 Task: Create new contact,   with mail id: 'Willow.Rodriguez@GMX.com', first name: 'Willow', Last name: 'Rodriguez', Job Title: HR Coordinator, Phone number (801) 555-3456. Change life cycle stage to  'Lead' and lead status to 'New'. Add new company to the associated contact: www.northwesternmutual.com and type: Prospect. Logged in from softage.6@softage.net
Action: Mouse moved to (90, 63)
Screenshot: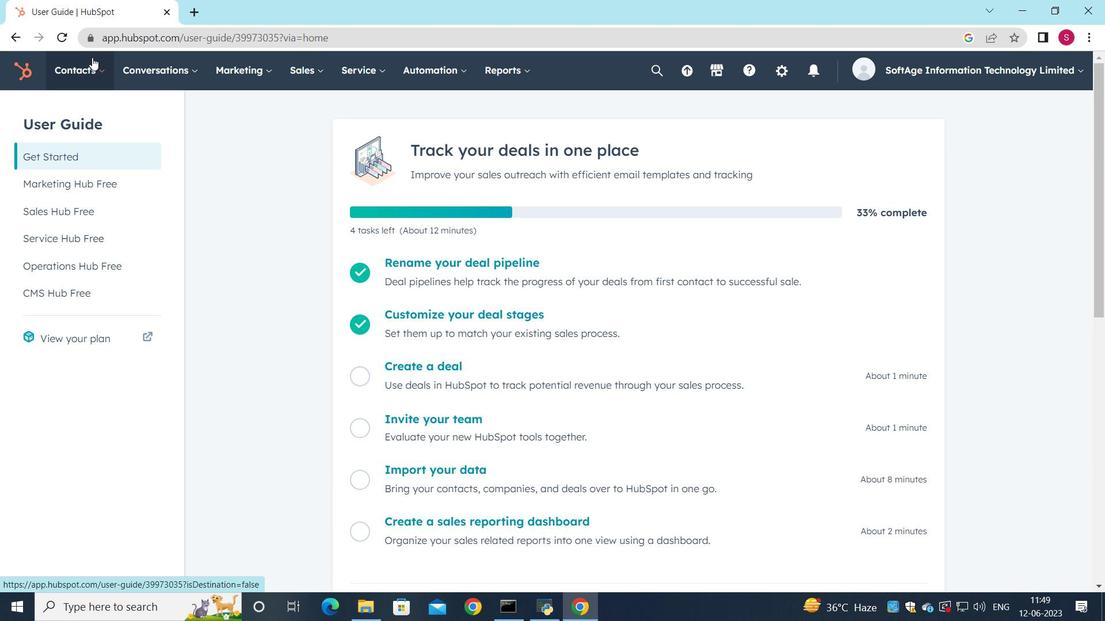 
Action: Mouse pressed left at (90, 63)
Screenshot: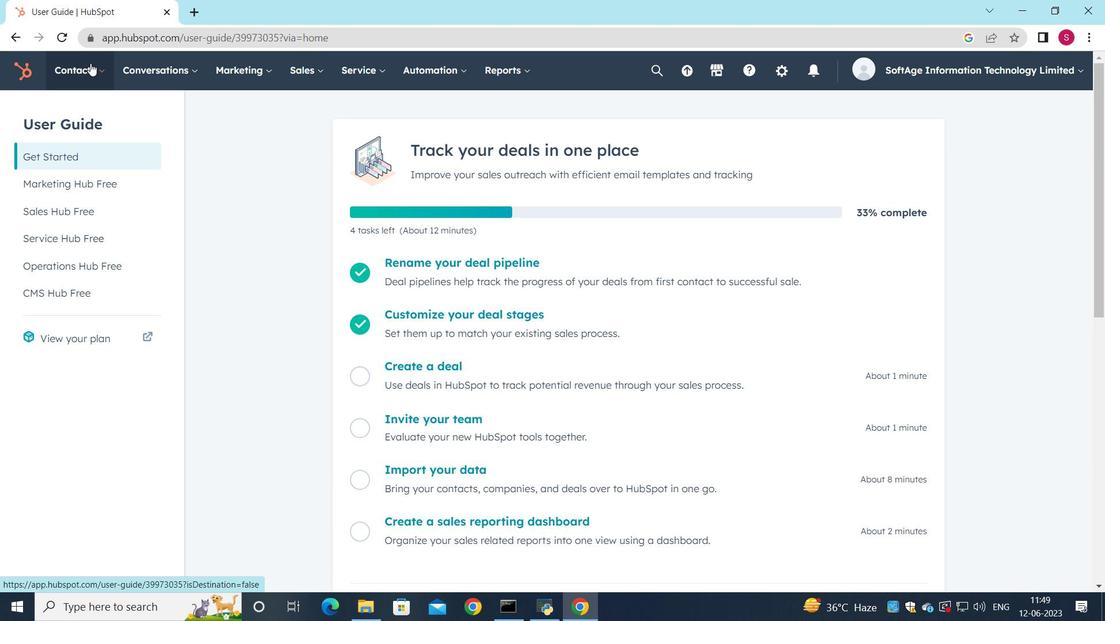 
Action: Mouse moved to (109, 109)
Screenshot: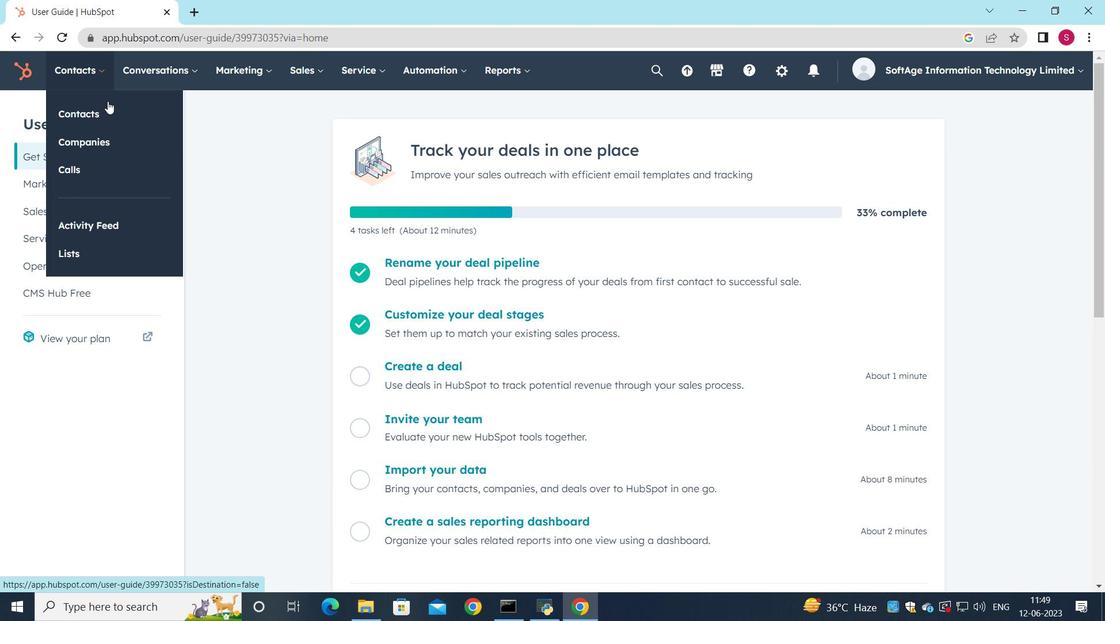 
Action: Mouse pressed left at (109, 109)
Screenshot: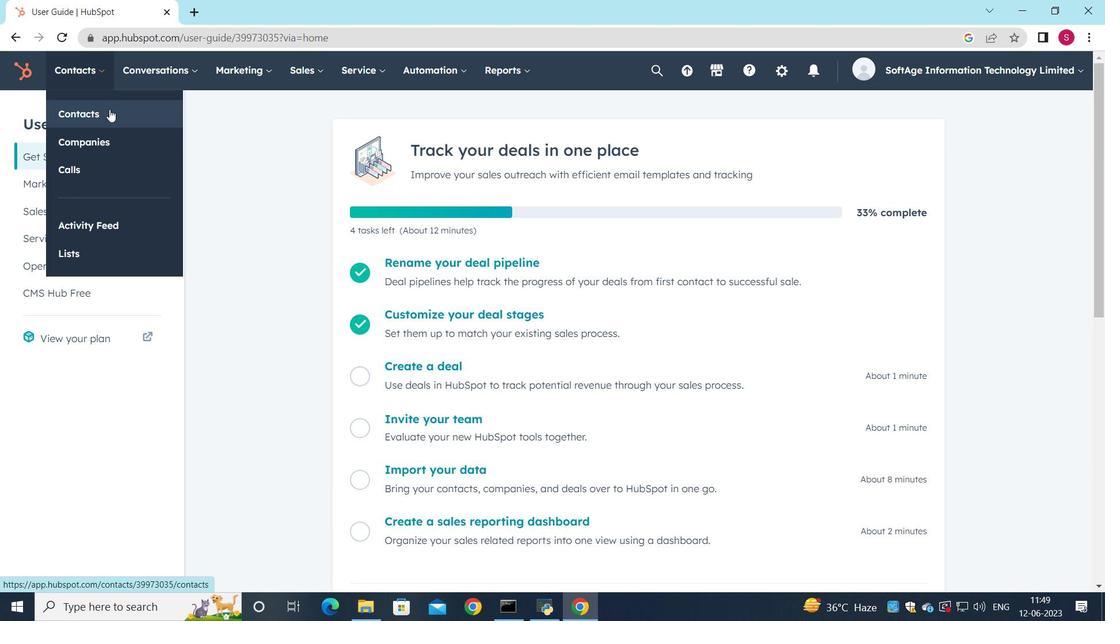 
Action: Mouse moved to (1014, 124)
Screenshot: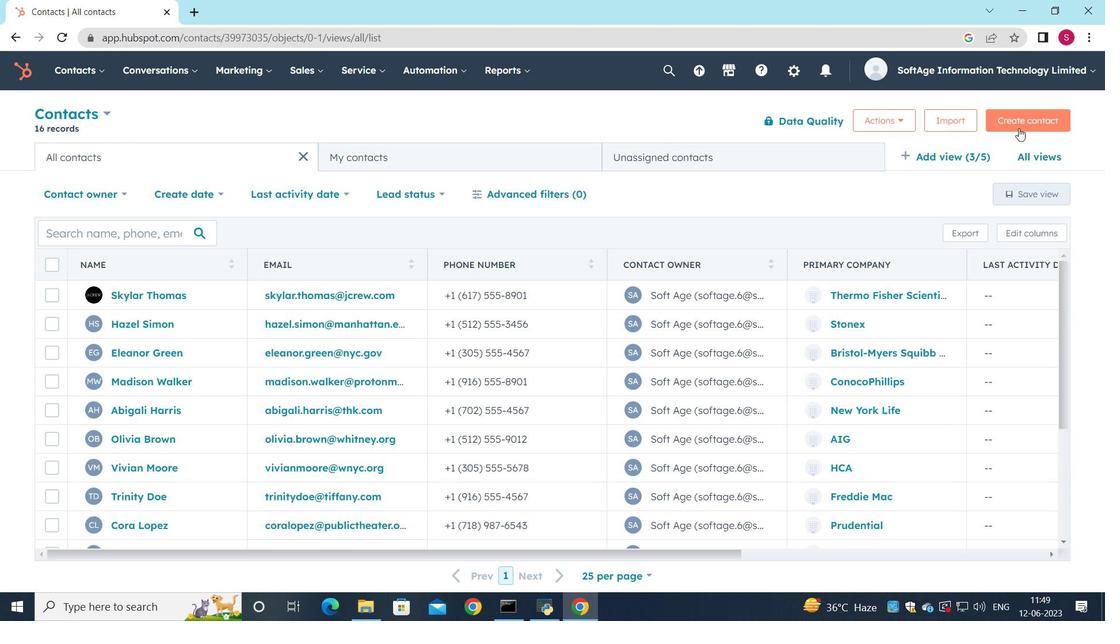 
Action: Mouse pressed left at (1014, 124)
Screenshot: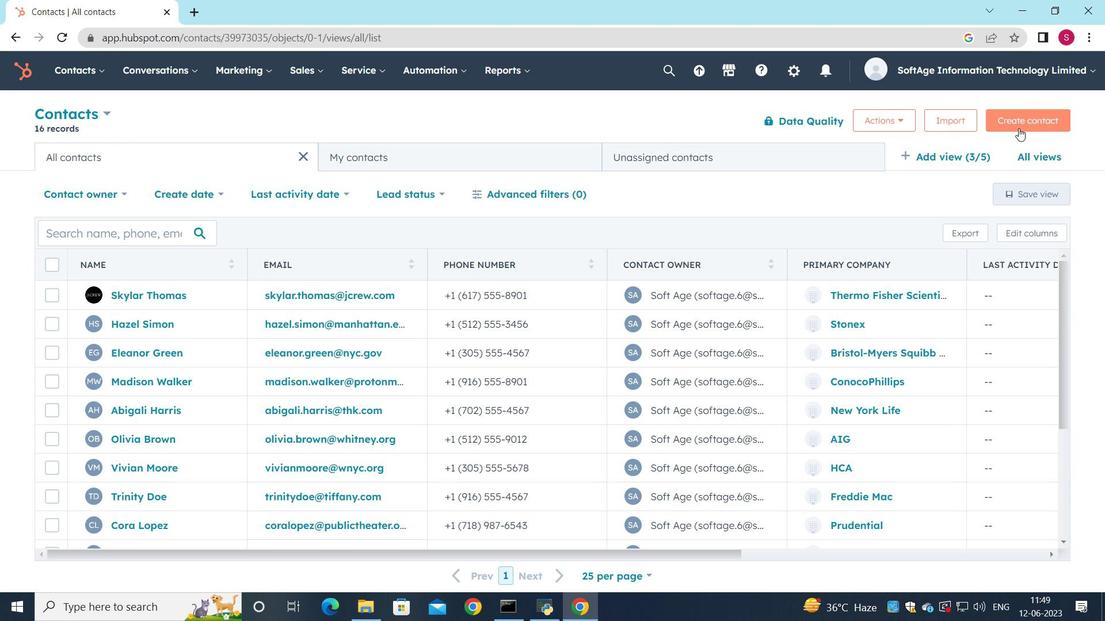 
Action: Mouse moved to (873, 191)
Screenshot: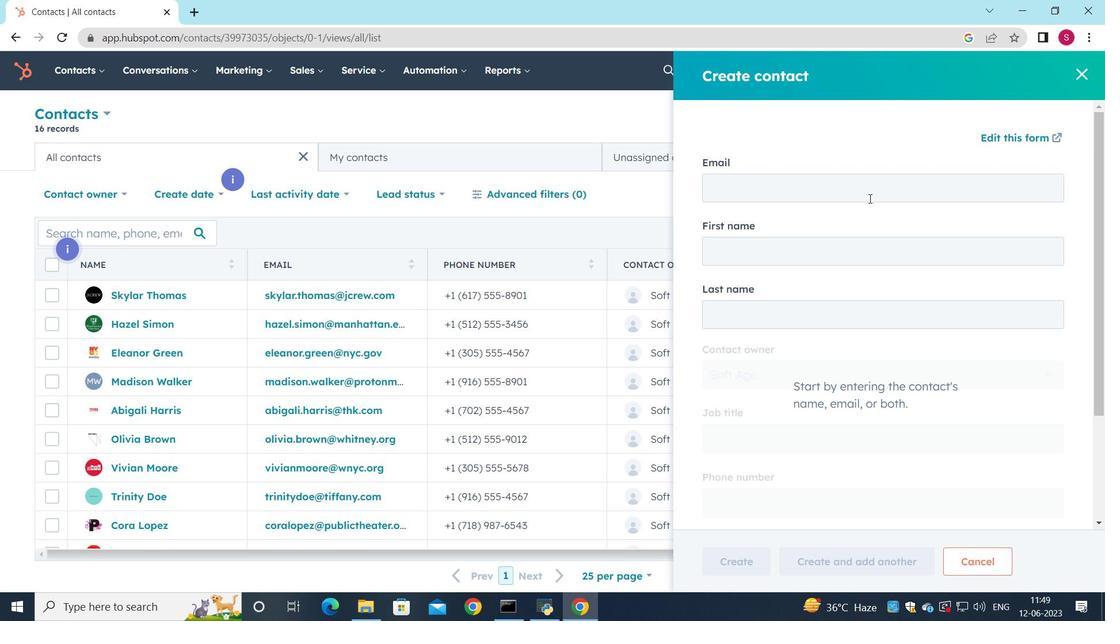 
Action: Mouse pressed left at (873, 191)
Screenshot: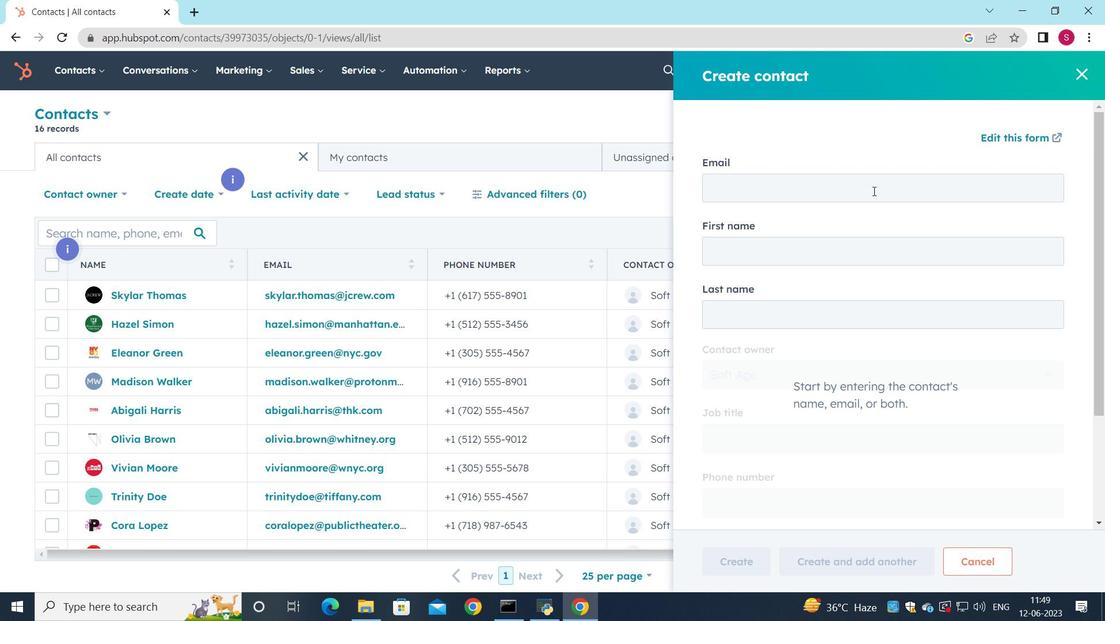 
Action: Key pressed <Key.shift>Willow.<Key.shift>Rodriguez<Key.shift><Key.shift><Key.shift><Key.shift><Key.shift><Key.shift><Key.shift><Key.shift><Key.shift><Key.shift><Key.shift>@<Key.shift>GMX.com
Screenshot: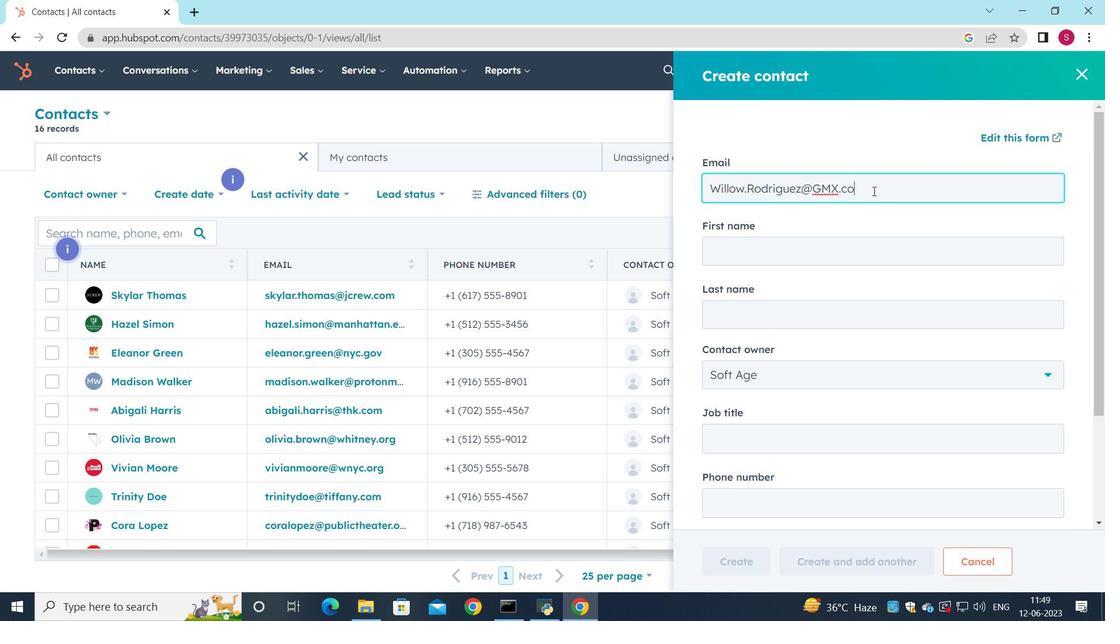 
Action: Mouse moved to (781, 242)
Screenshot: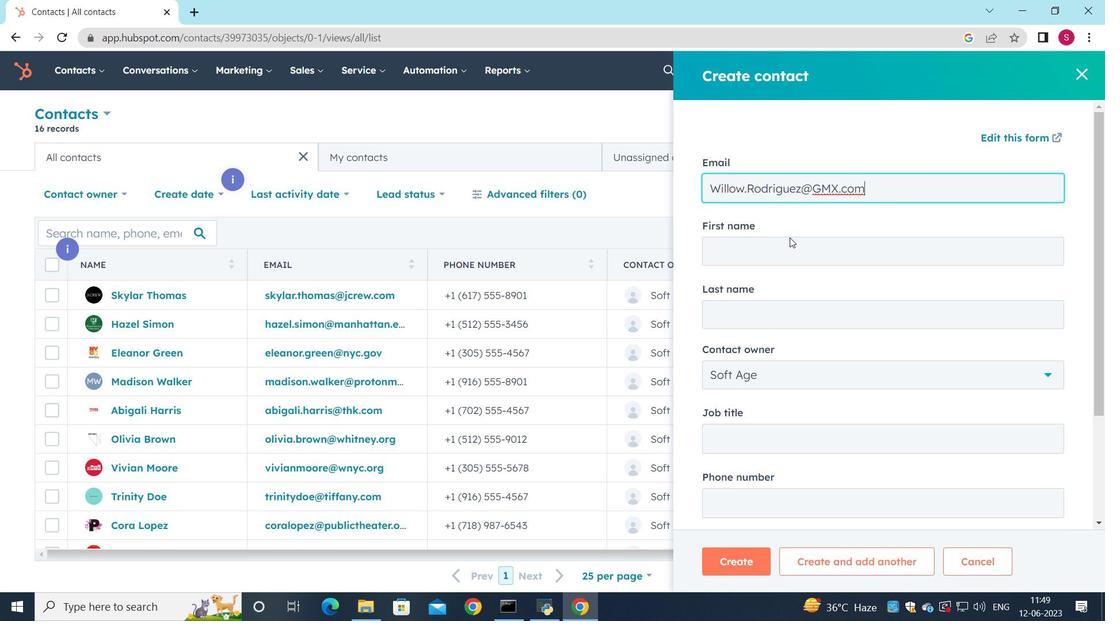 
Action: Mouse pressed left at (781, 242)
Screenshot: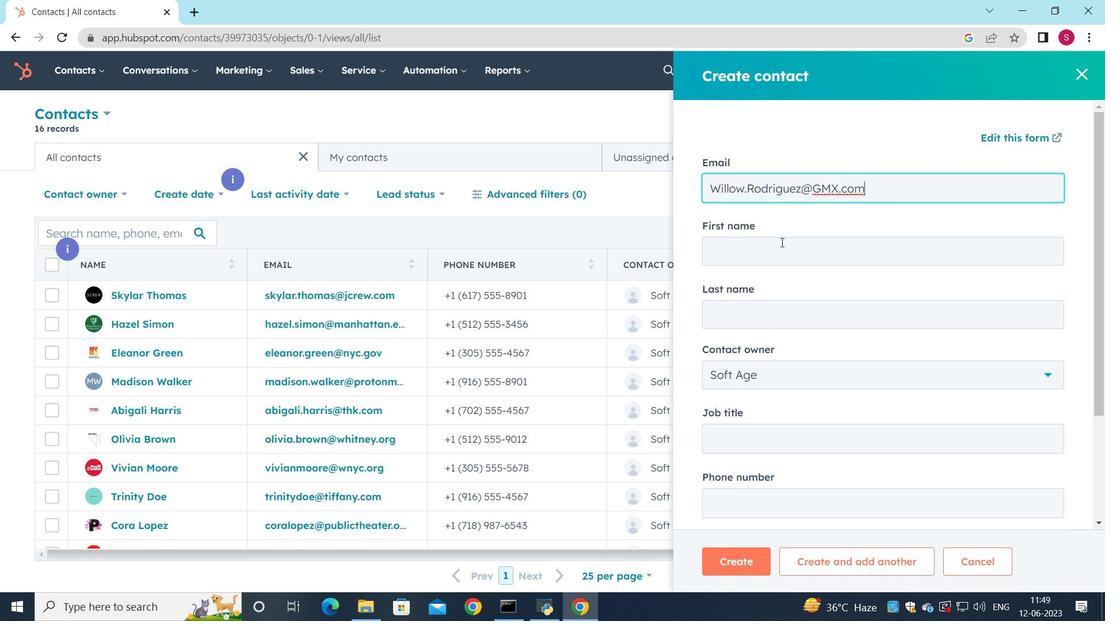
Action: Key pressed <Key.shift>Willow
Screenshot: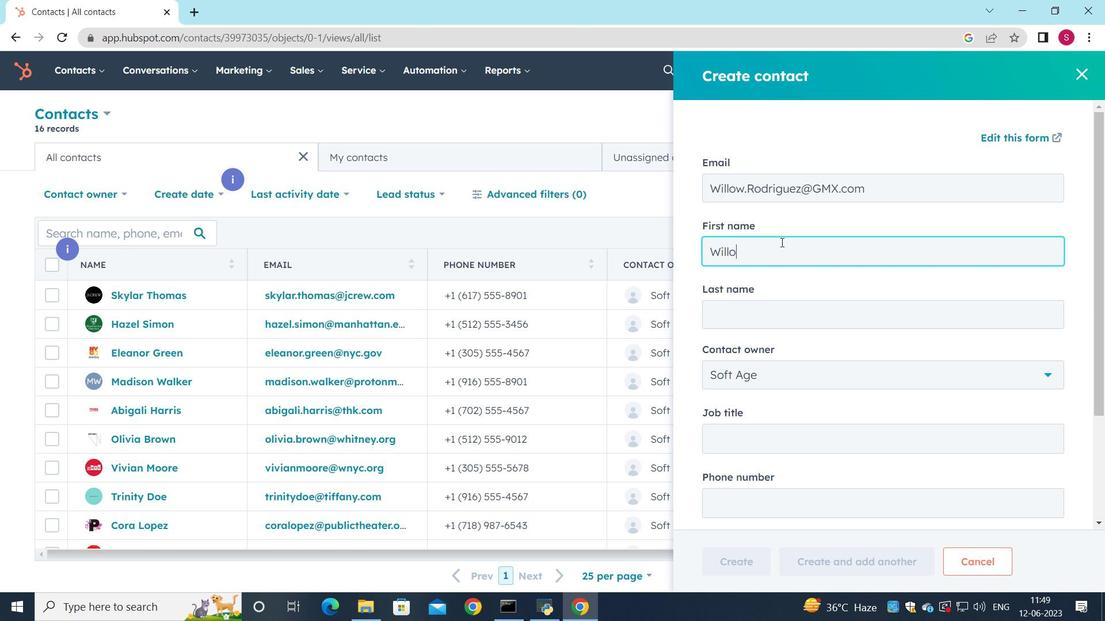 
Action: Mouse moved to (780, 306)
Screenshot: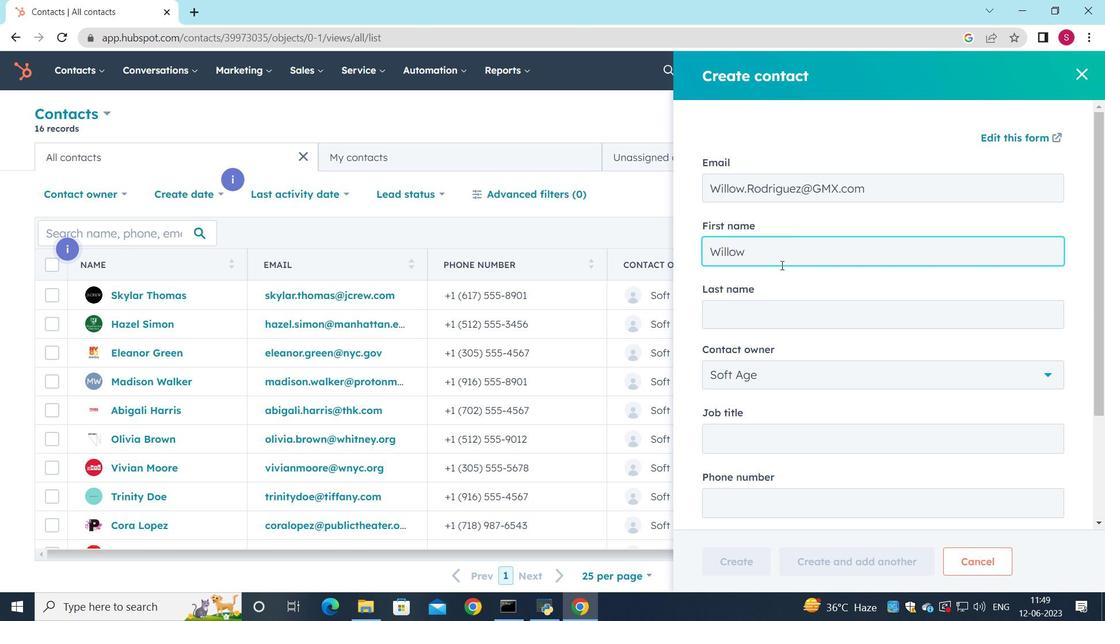 
Action: Mouse pressed left at (780, 306)
Screenshot: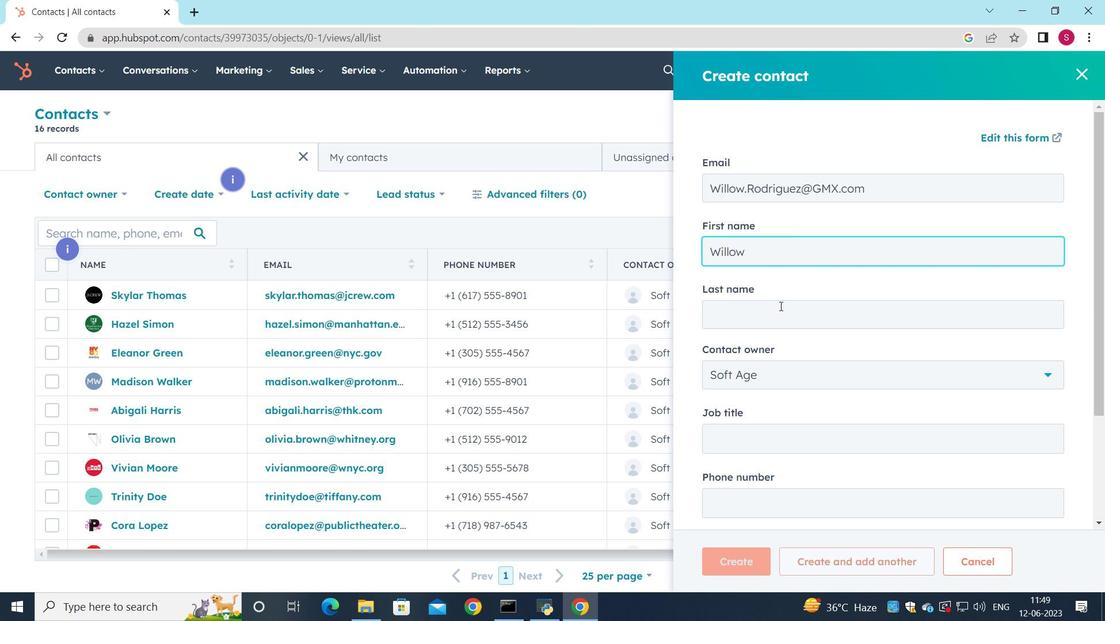 
Action: Key pressed <Key.shift><Key.shift><Key.shift>Rodriguez
Screenshot: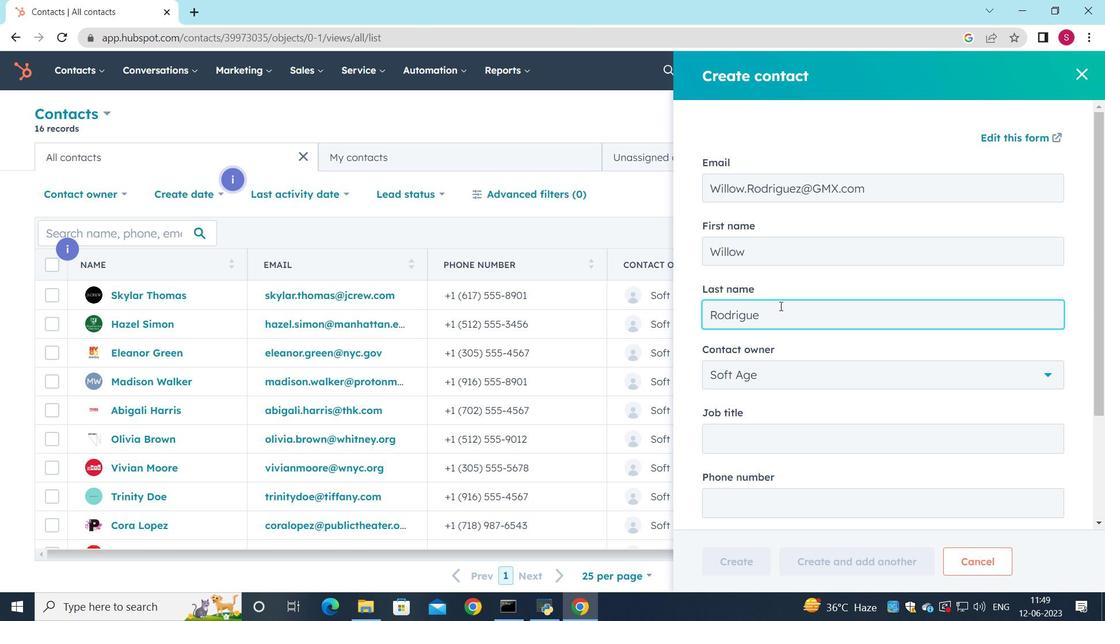 
Action: Mouse moved to (780, 323)
Screenshot: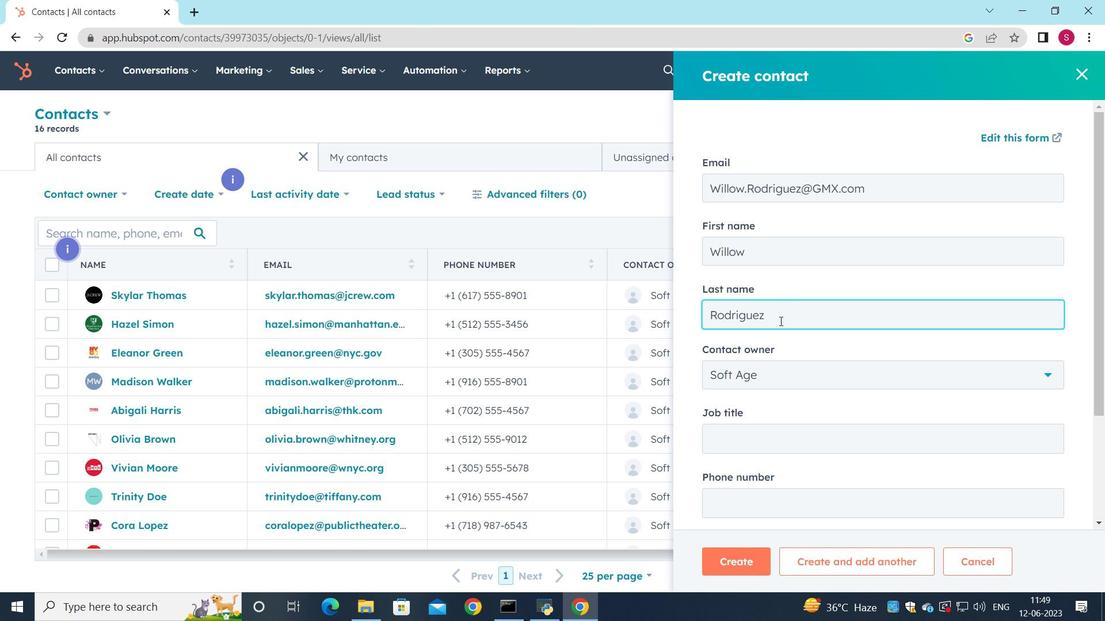 
Action: Mouse scrolled (780, 322) with delta (0, 0)
Screenshot: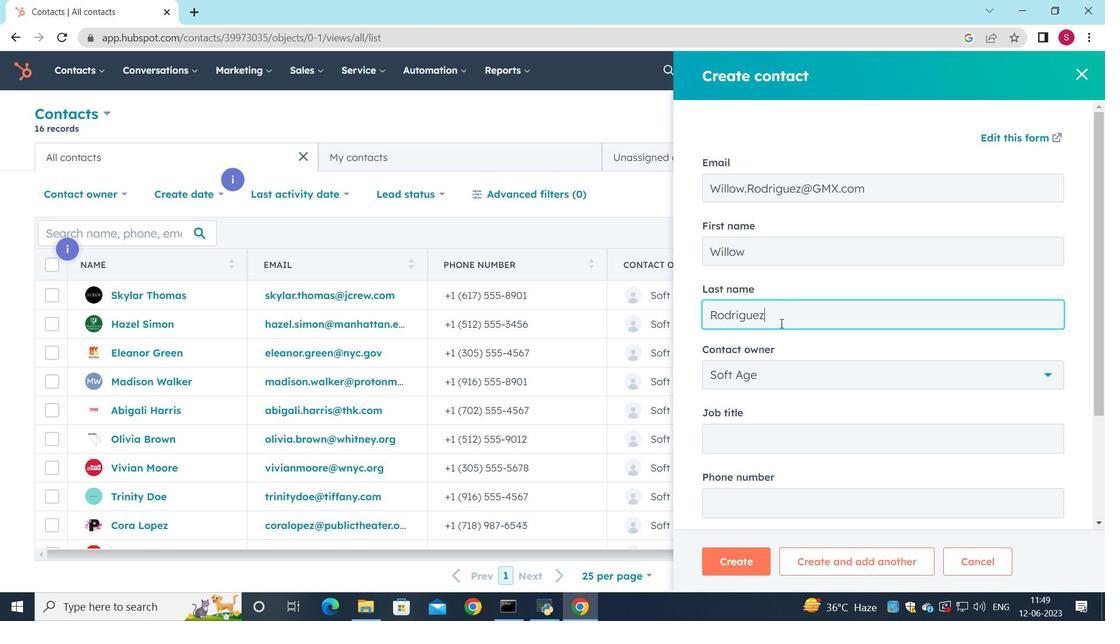 
Action: Mouse moved to (783, 368)
Screenshot: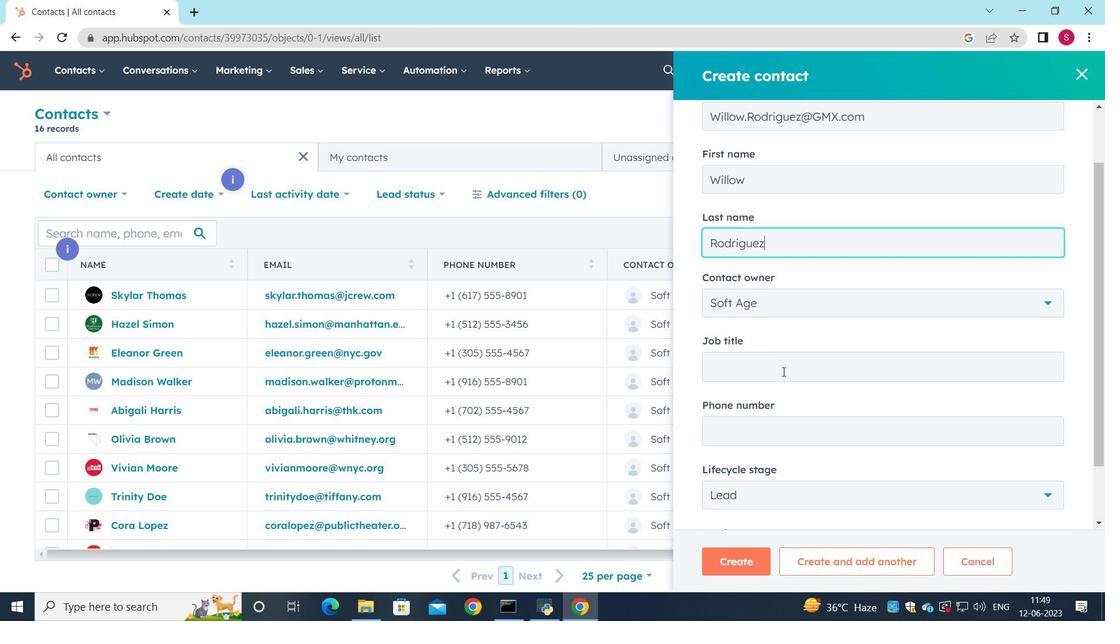 
Action: Mouse pressed left at (783, 368)
Screenshot: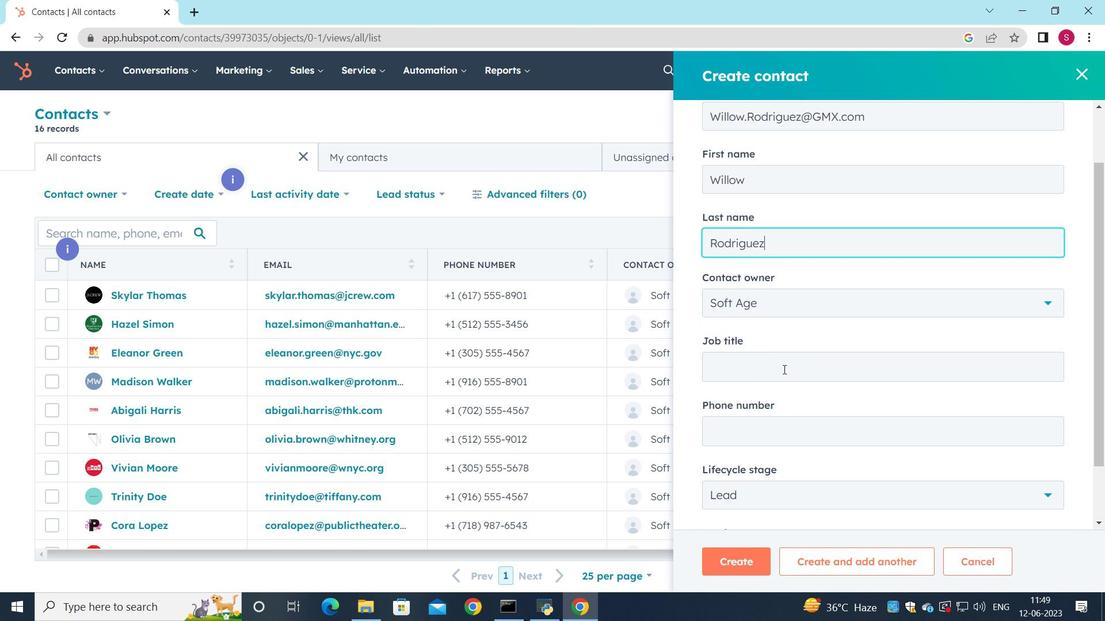 
Action: Key pressed <Key.shift><Key.shift>HR<Key.space><Key.shift>Coordinator
Screenshot: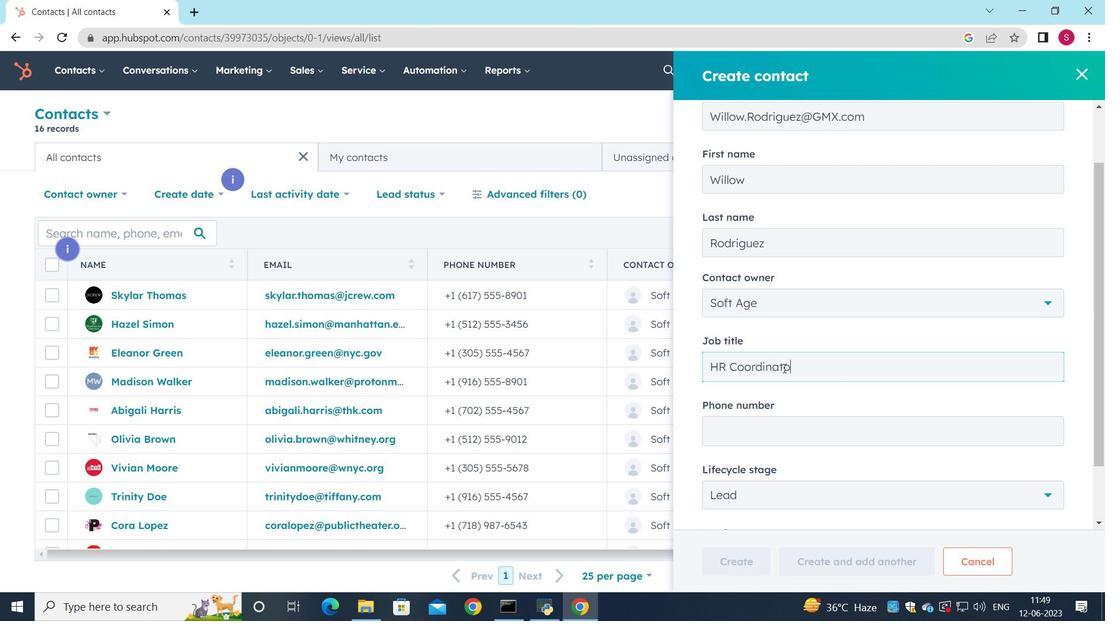 
Action: Mouse moved to (789, 430)
Screenshot: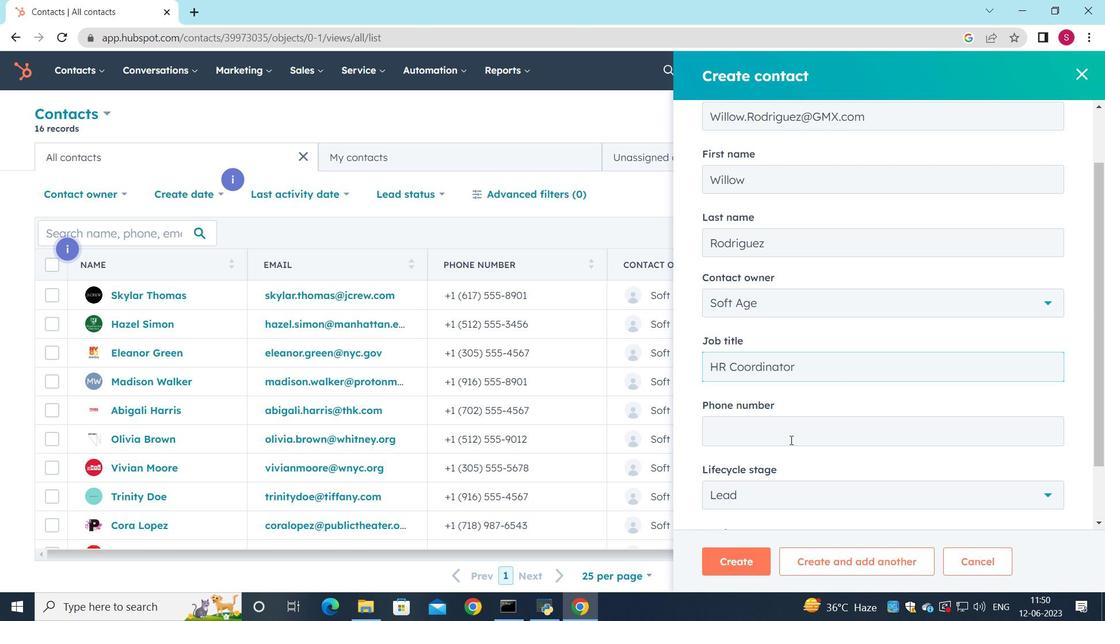 
Action: Mouse scrolled (789, 430) with delta (0, 0)
Screenshot: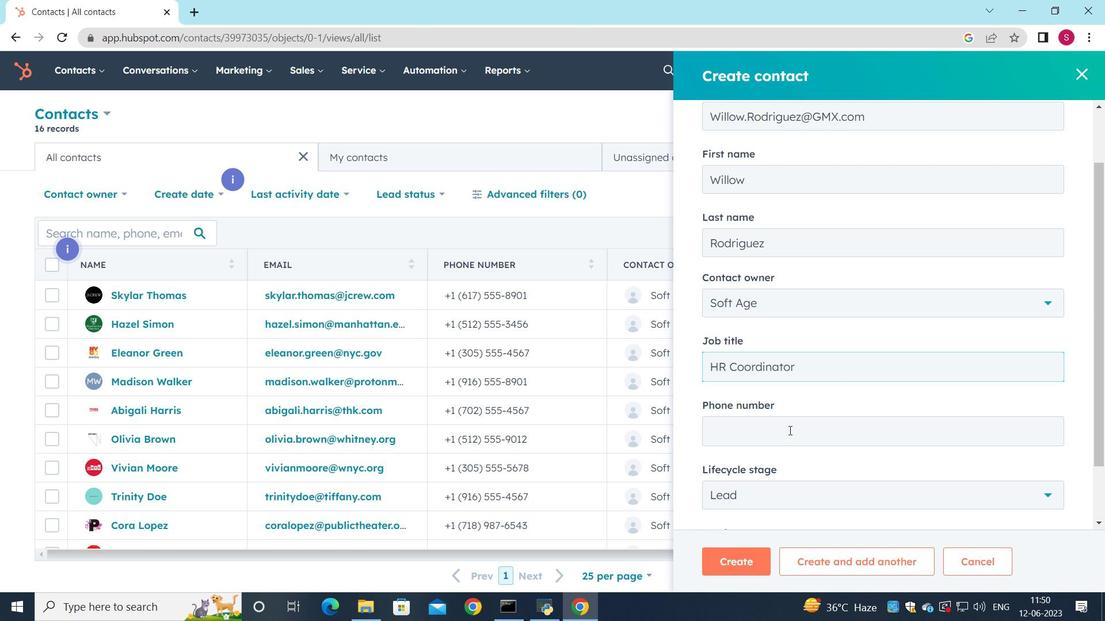 
Action: Mouse moved to (754, 364)
Screenshot: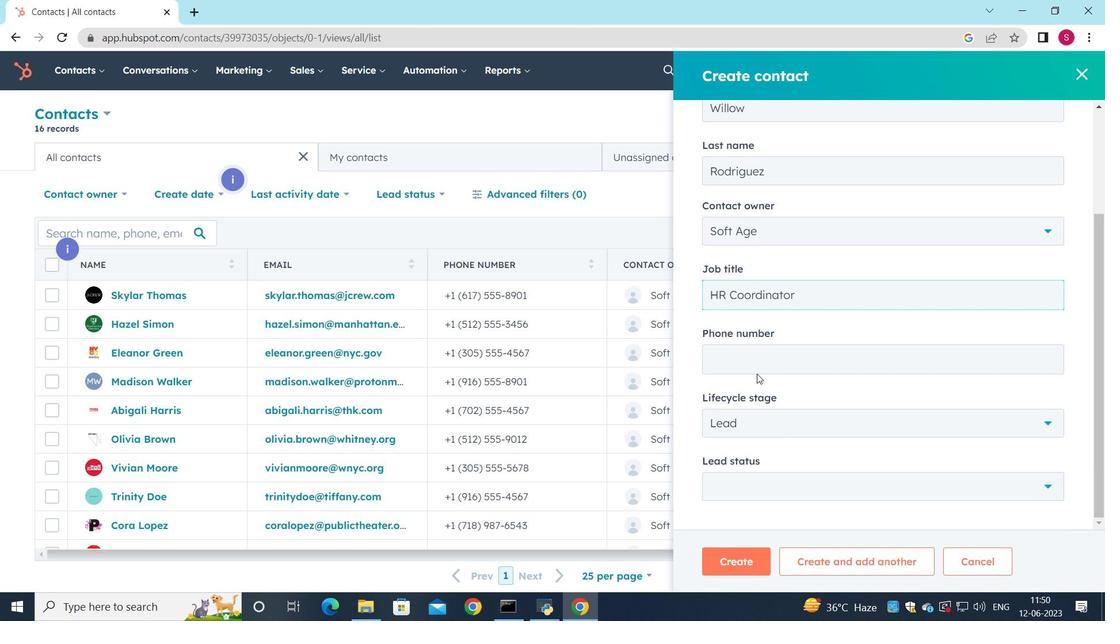 
Action: Mouse pressed left at (754, 364)
Screenshot: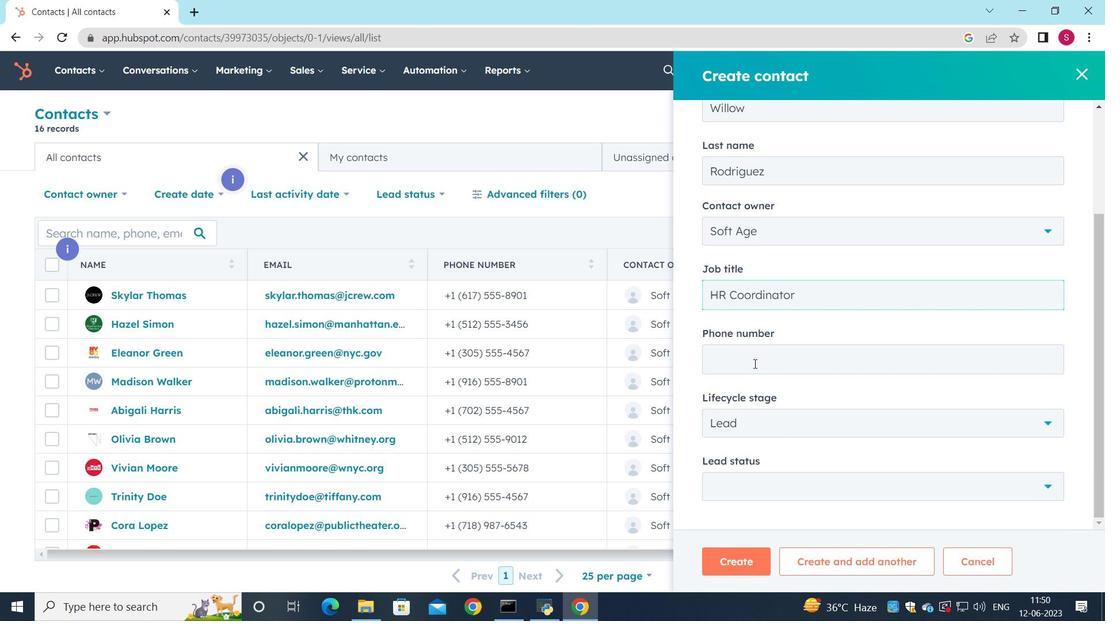 
Action: Key pressed 8015553456
Screenshot: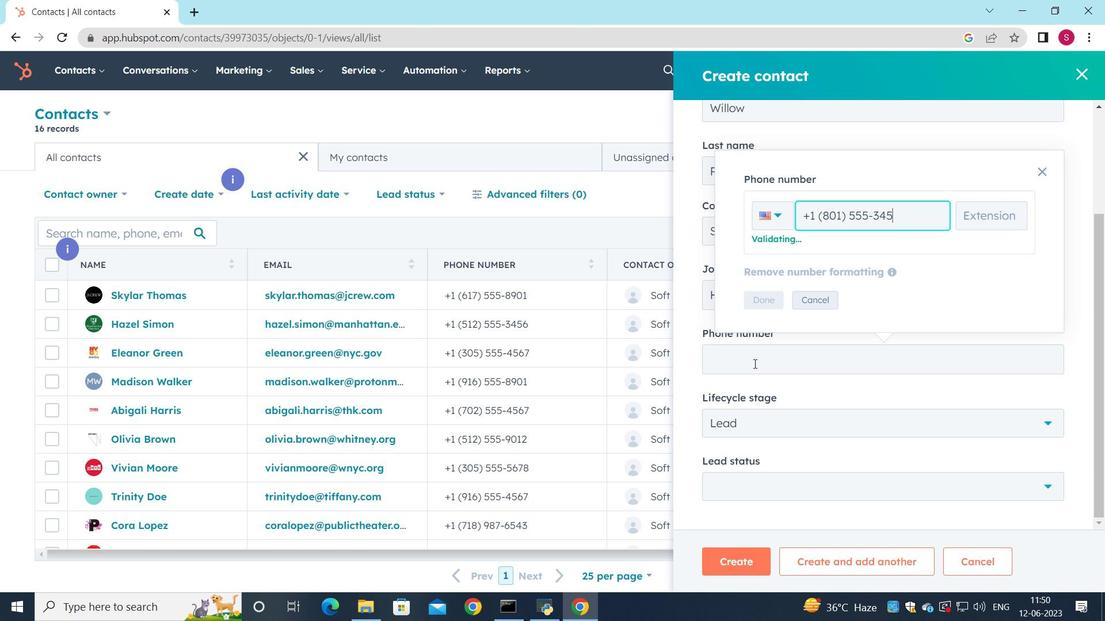 
Action: Mouse moved to (763, 297)
Screenshot: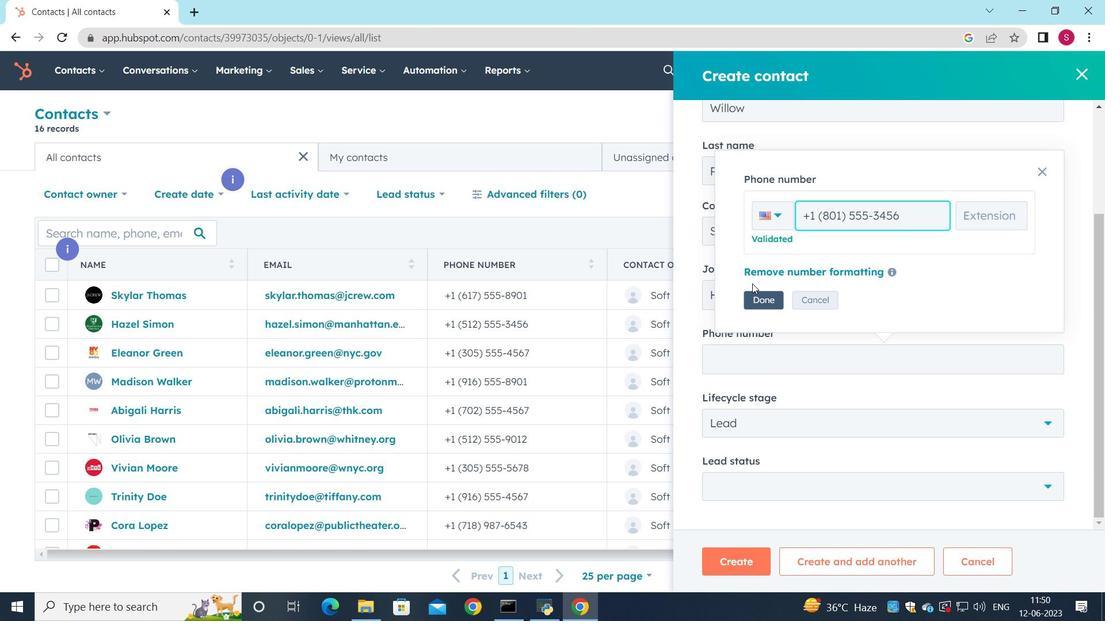 
Action: Mouse pressed left at (763, 297)
Screenshot: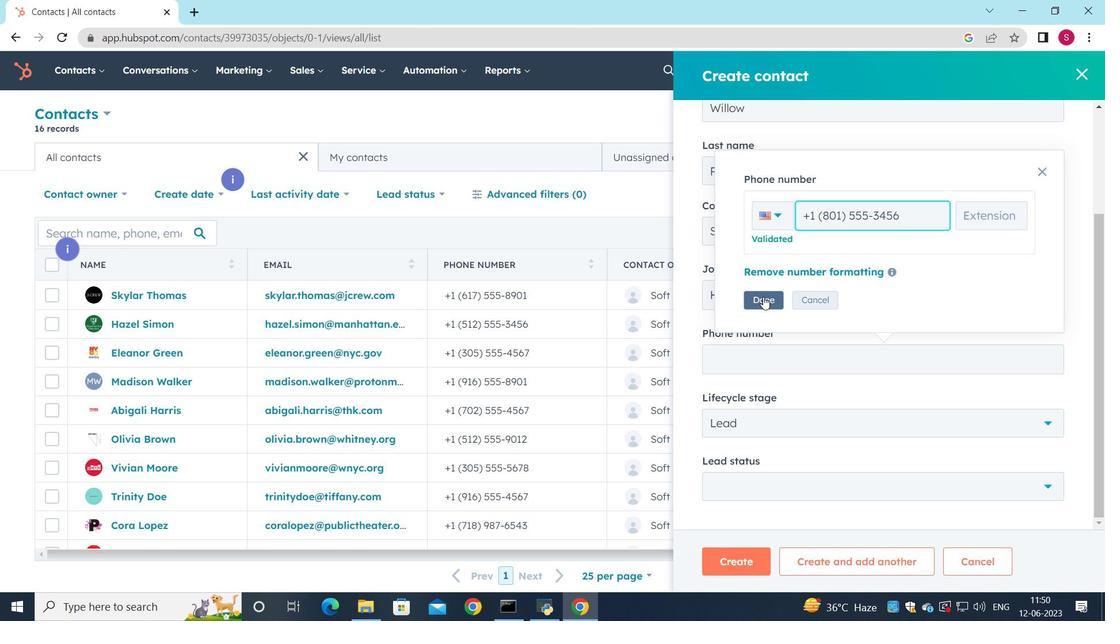 
Action: Mouse moved to (763, 358)
Screenshot: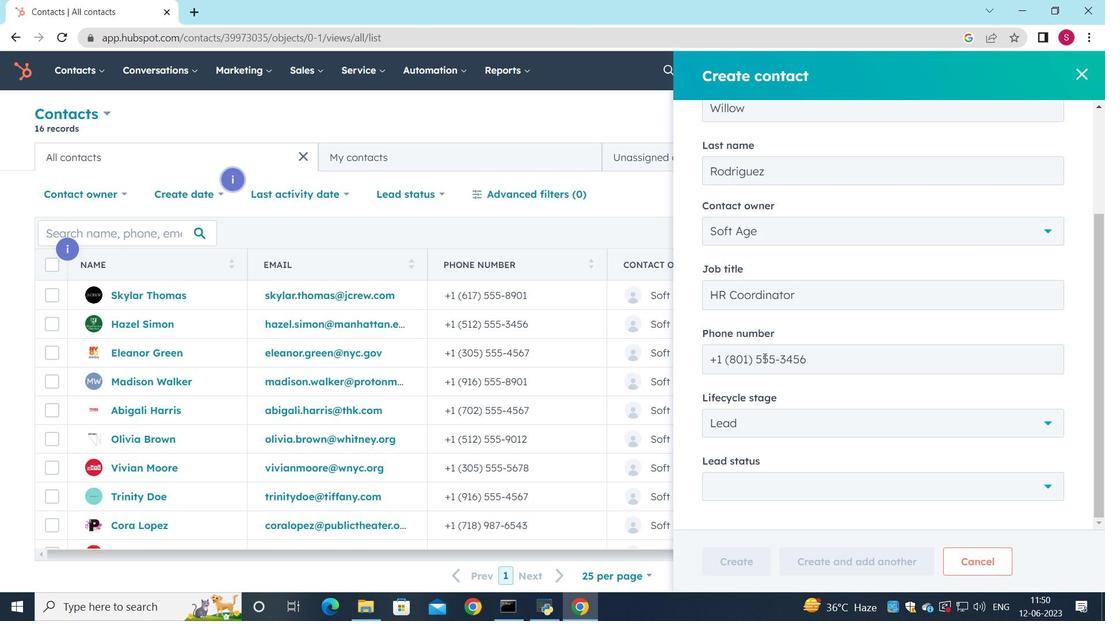 
Action: Mouse scrolled (763, 358) with delta (0, 0)
Screenshot: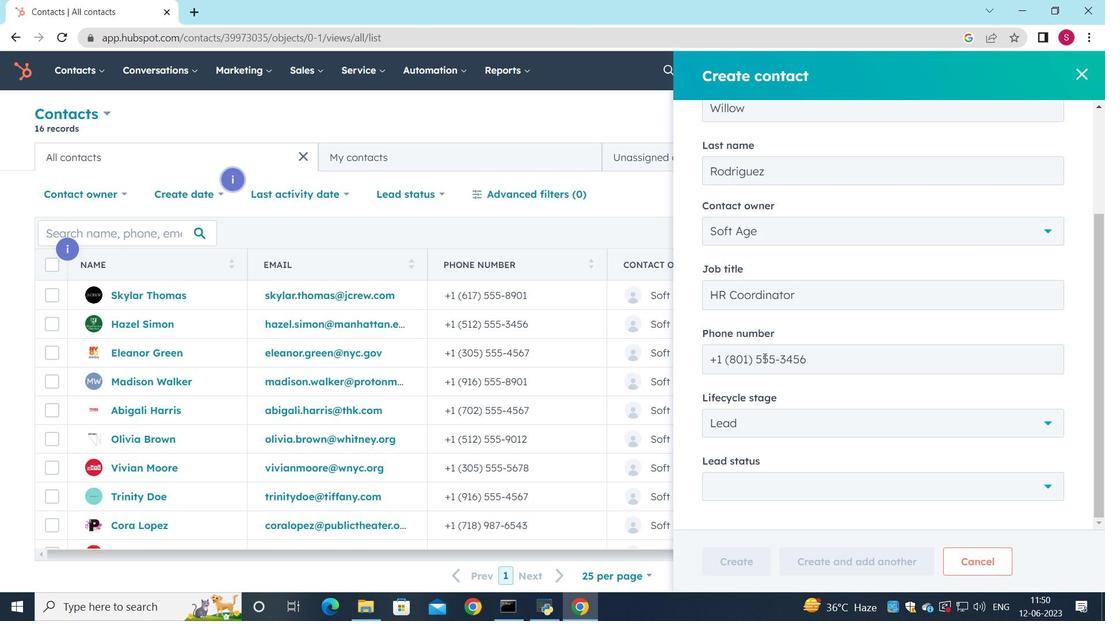 
Action: Mouse moved to (763, 362)
Screenshot: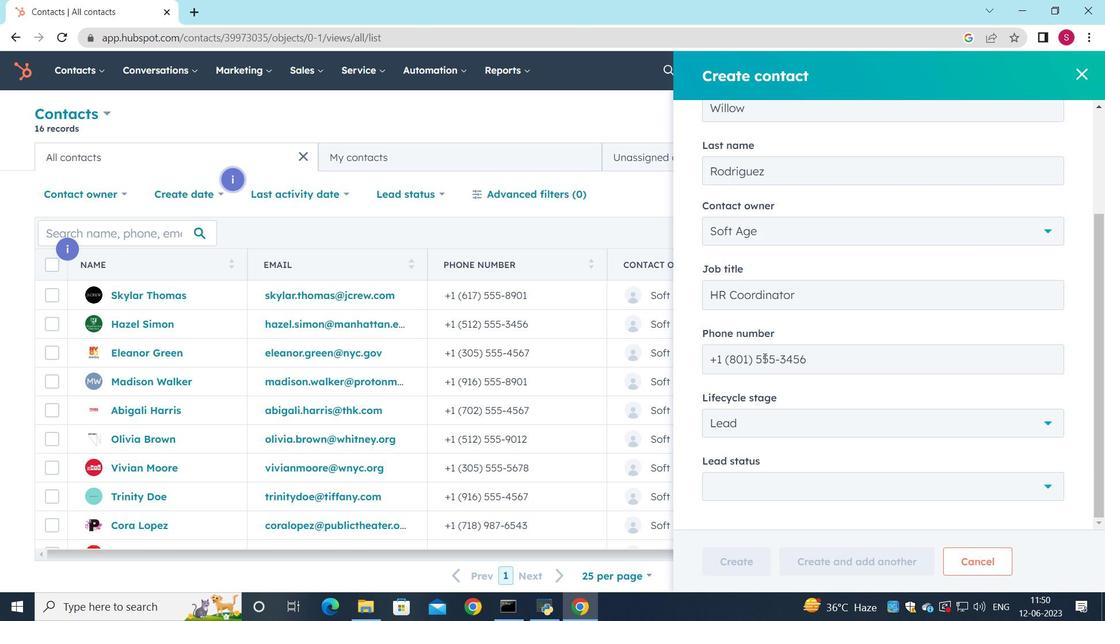 
Action: Mouse scrolled (763, 362) with delta (0, 0)
Screenshot: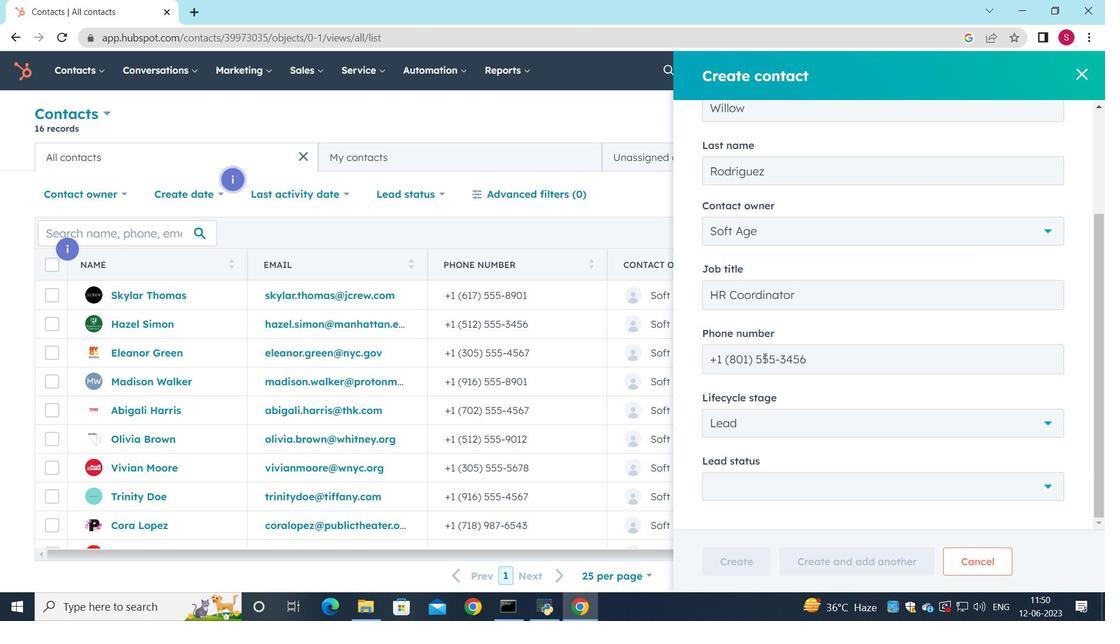 
Action: Mouse scrolled (763, 362) with delta (0, 0)
Screenshot: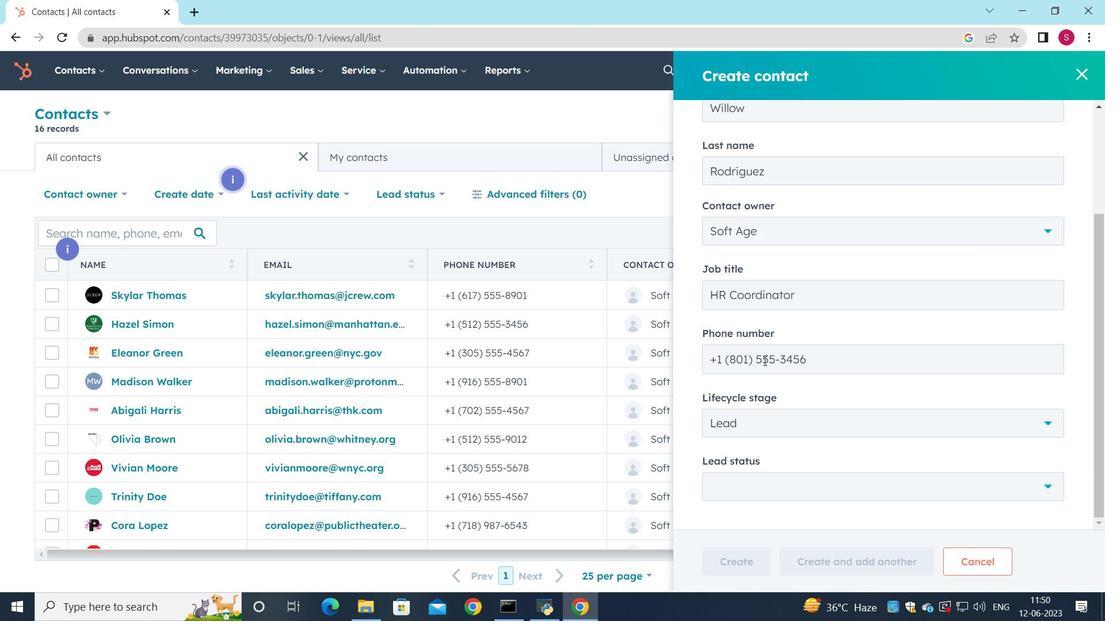 
Action: Mouse moved to (985, 494)
Screenshot: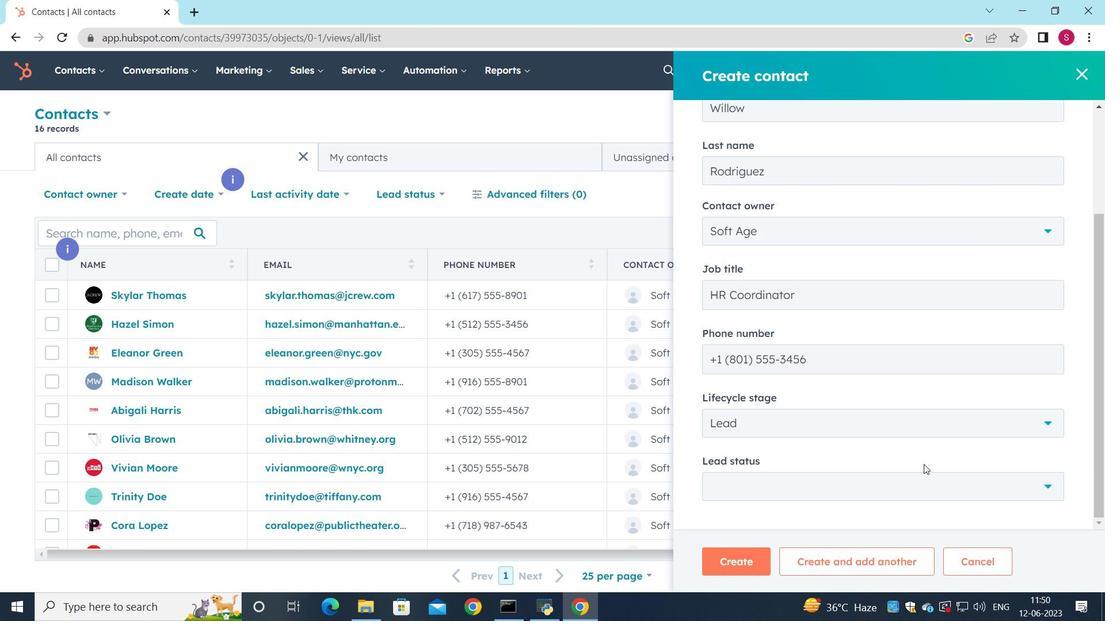 
Action: Mouse pressed left at (985, 494)
Screenshot: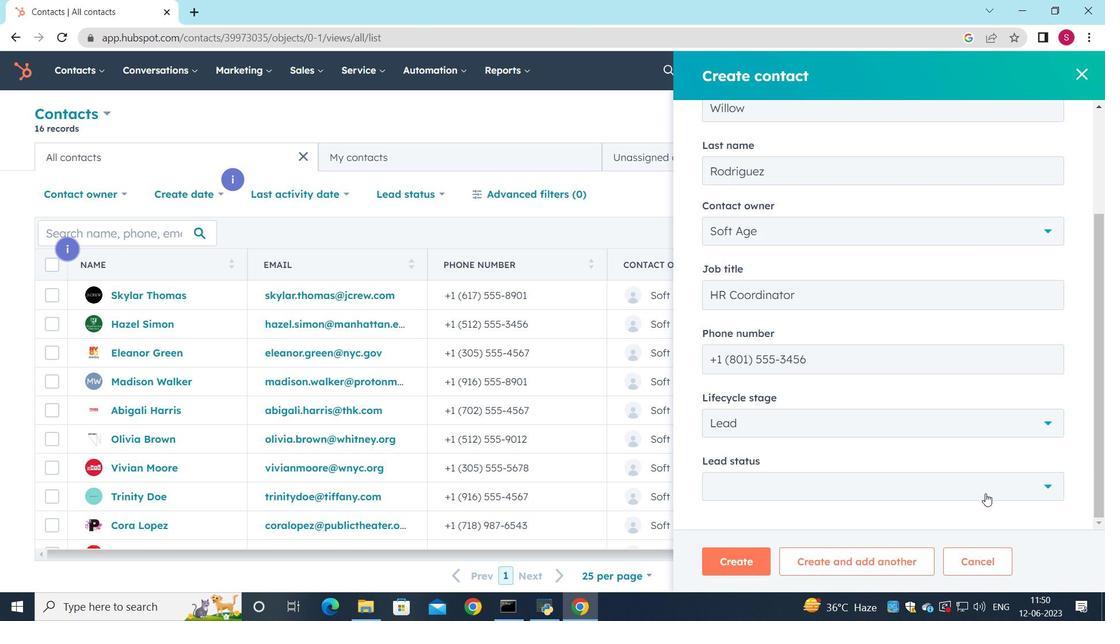 
Action: Mouse moved to (807, 351)
Screenshot: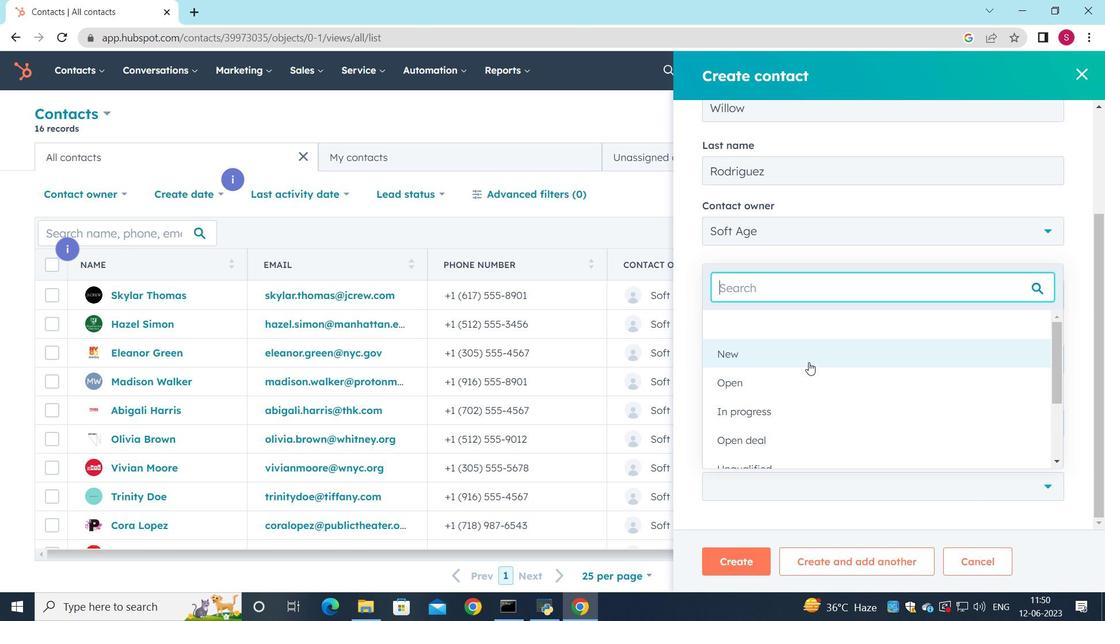 
Action: Mouse pressed left at (807, 351)
Screenshot: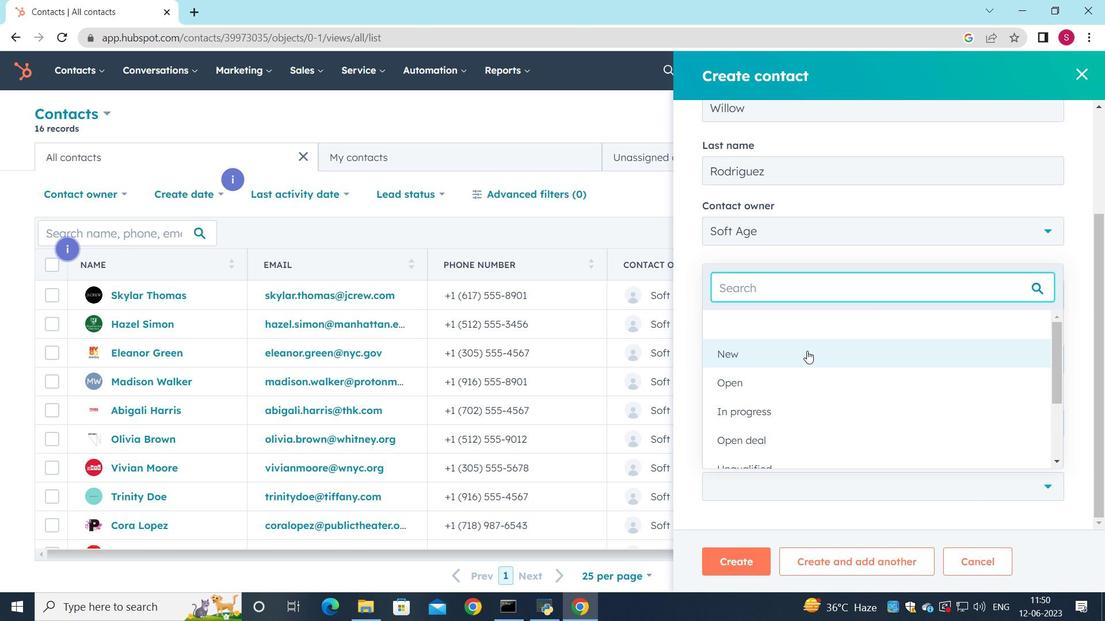 
Action: Mouse moved to (750, 574)
Screenshot: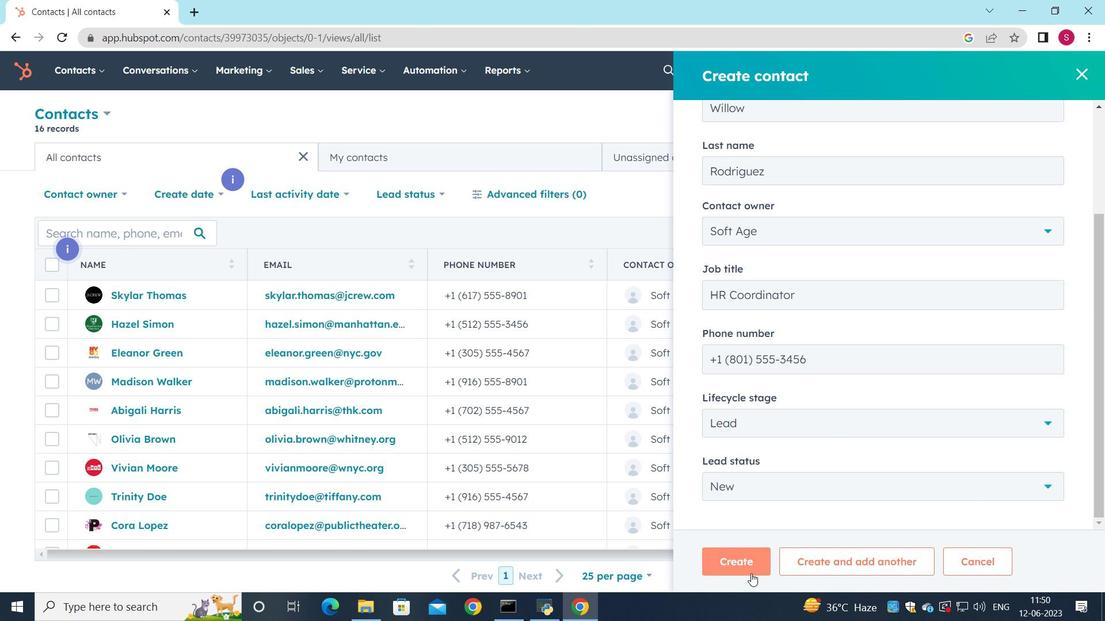 
Action: Mouse pressed left at (750, 574)
Screenshot: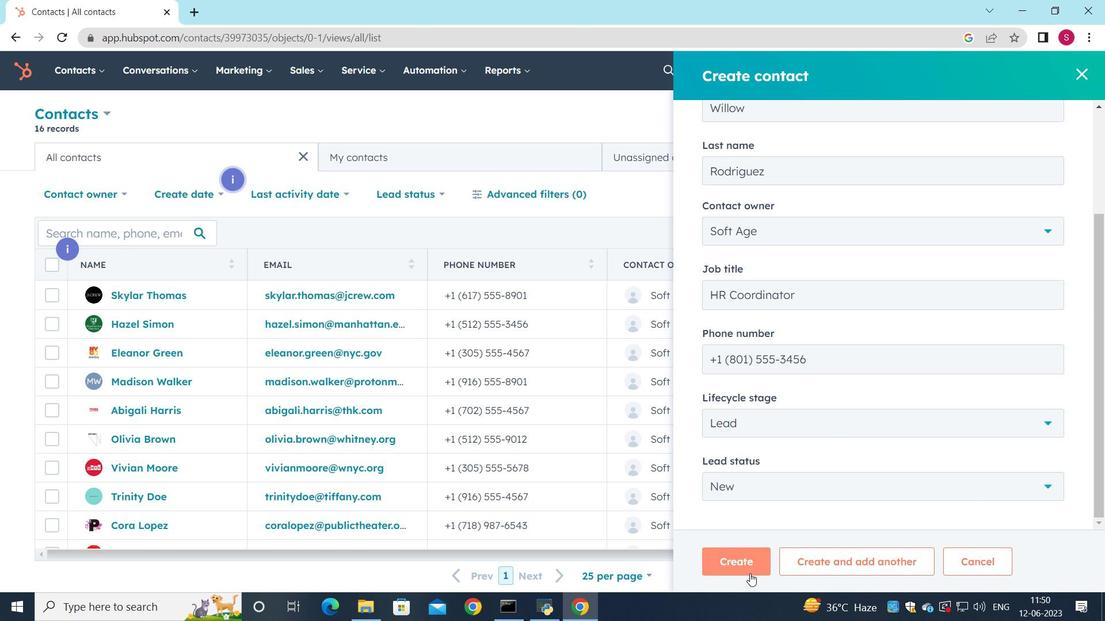 
Action: Mouse moved to (701, 535)
Screenshot: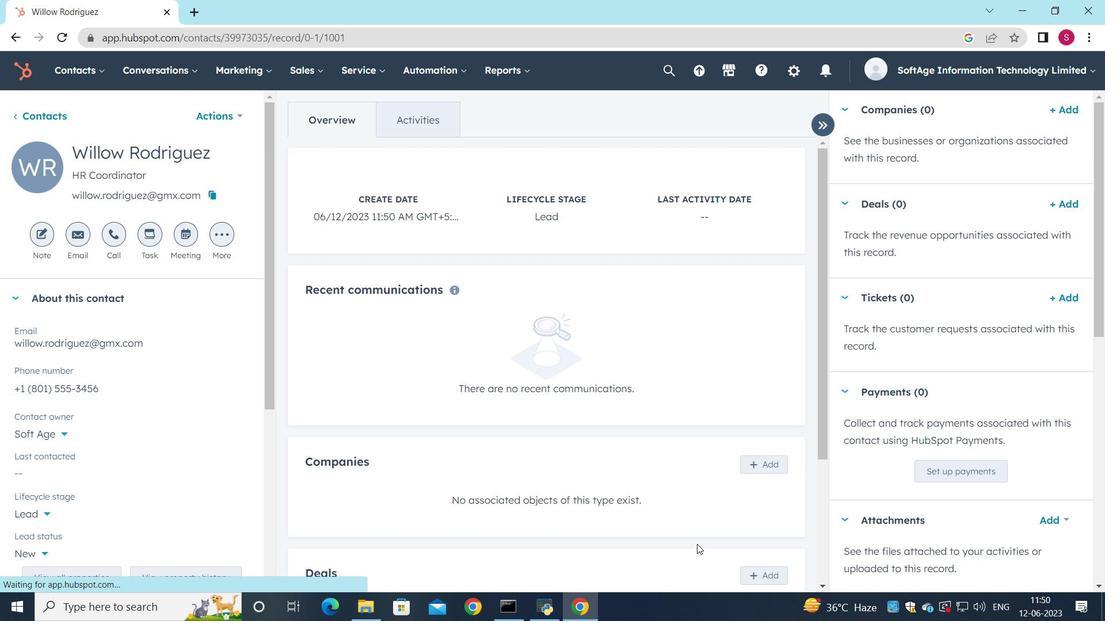 
Action: Mouse scrolled (701, 534) with delta (0, 0)
Screenshot: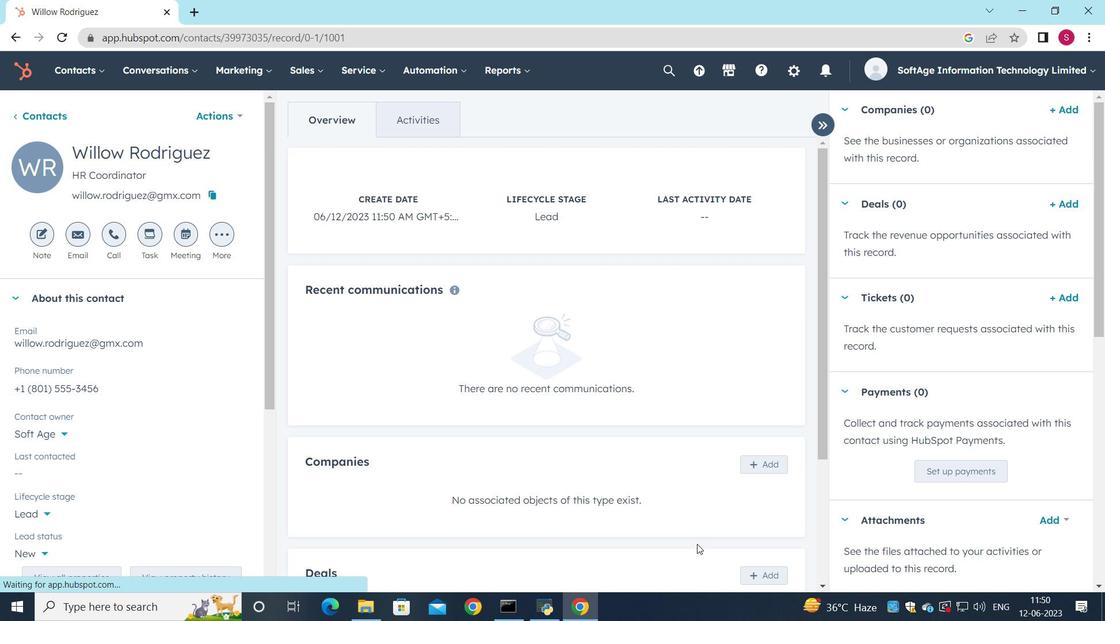 
Action: Mouse scrolled (701, 534) with delta (0, 0)
Screenshot: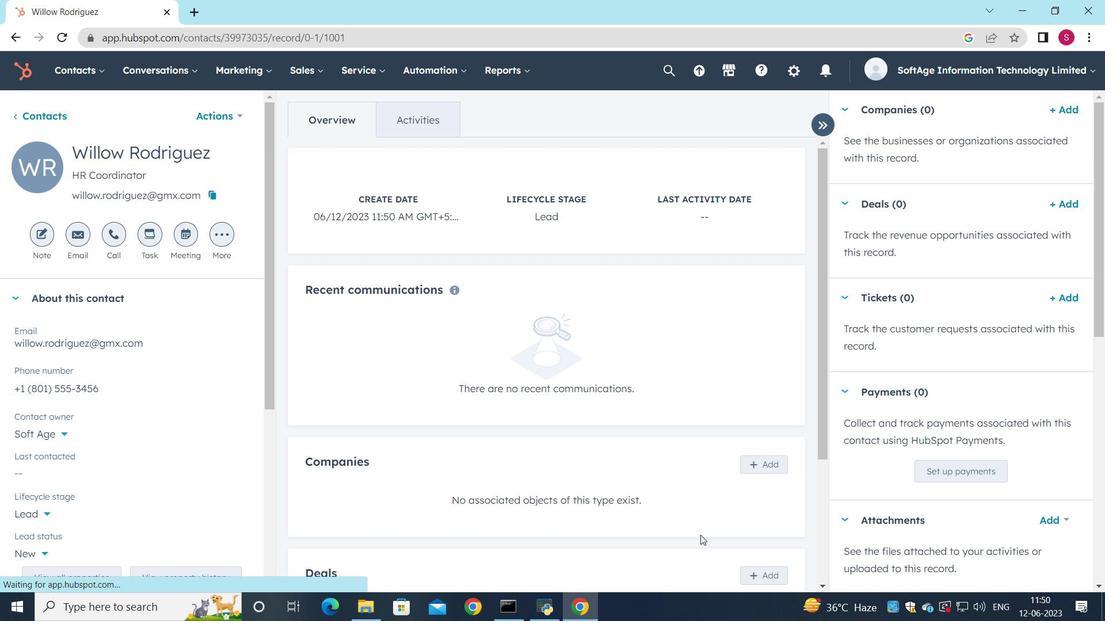 
Action: Mouse moved to (762, 318)
Screenshot: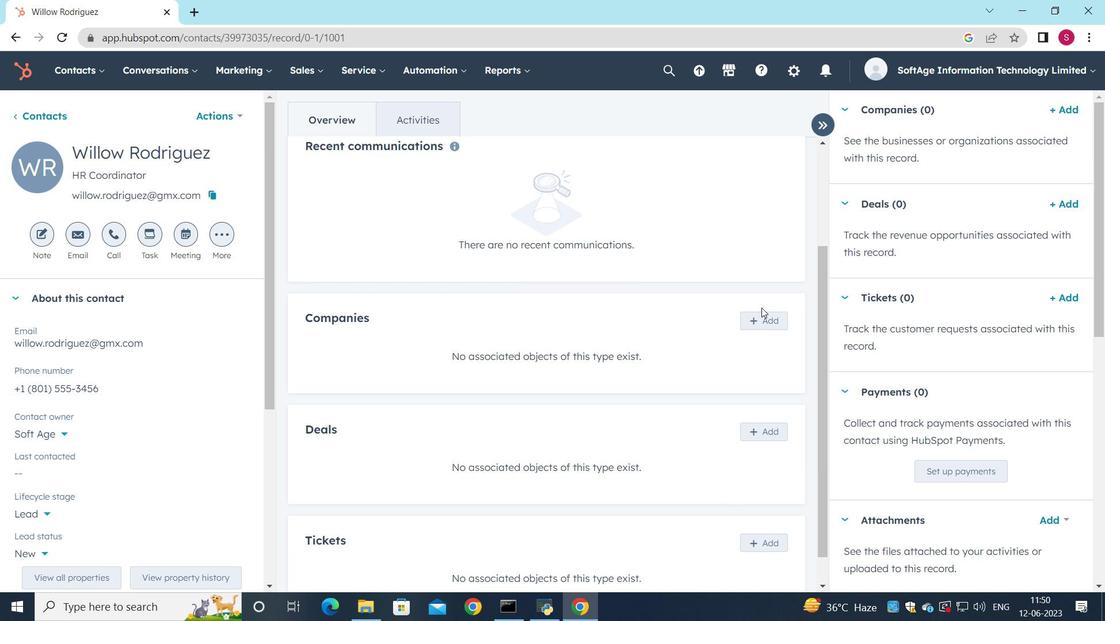 
Action: Mouse pressed left at (762, 318)
Screenshot: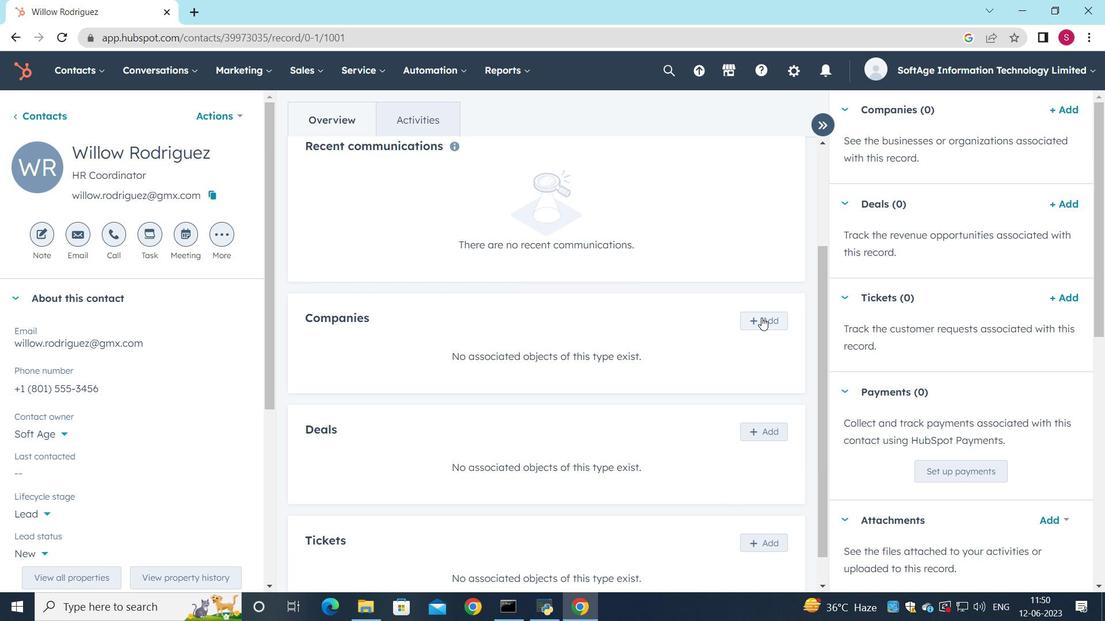
Action: Mouse moved to (844, 189)
Screenshot: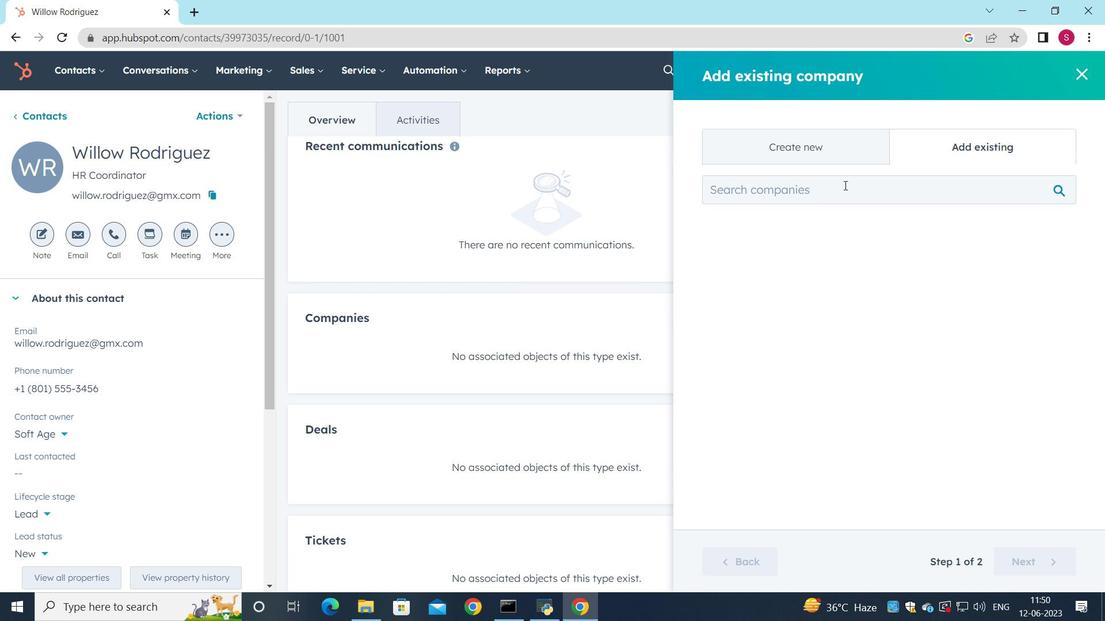 
Action: Mouse pressed left at (844, 189)
Screenshot: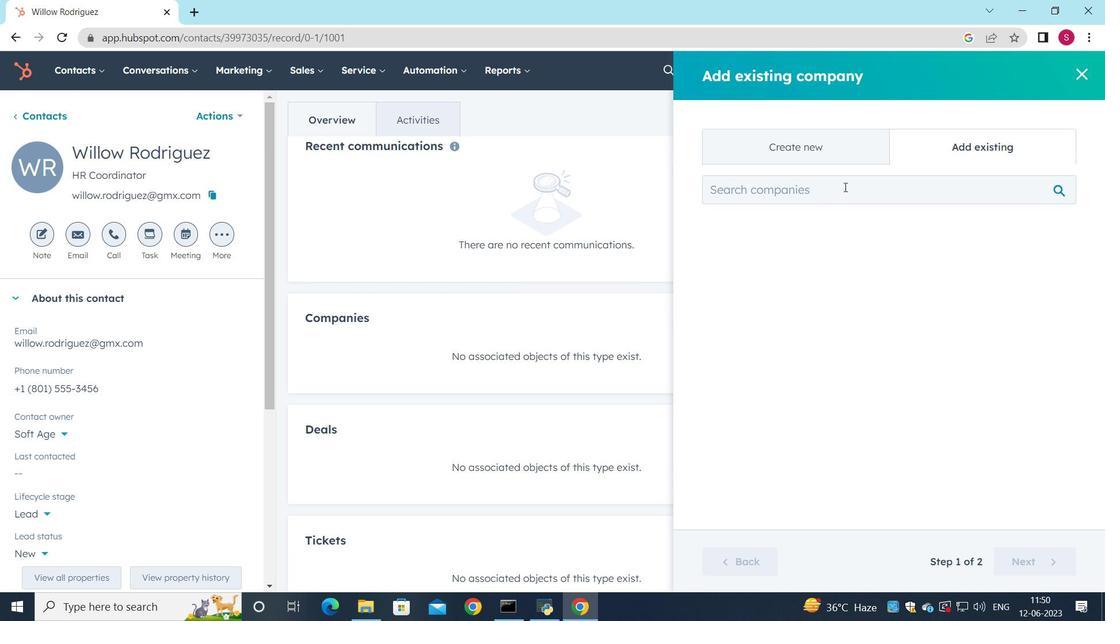 
Action: Mouse moved to (812, 151)
Screenshot: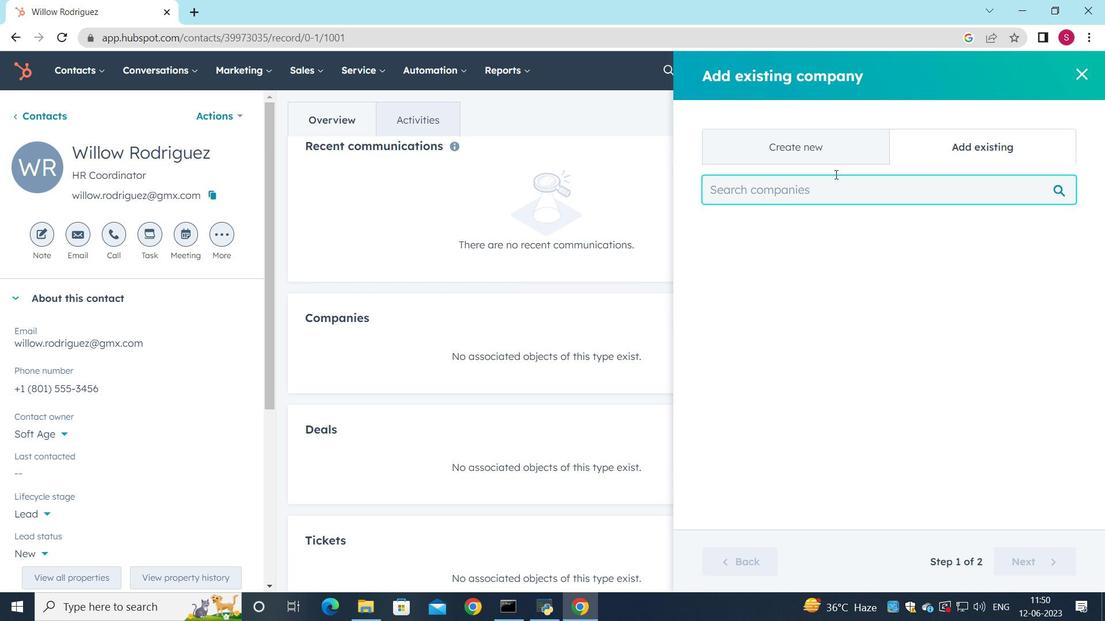 
Action: Mouse pressed left at (812, 151)
Screenshot: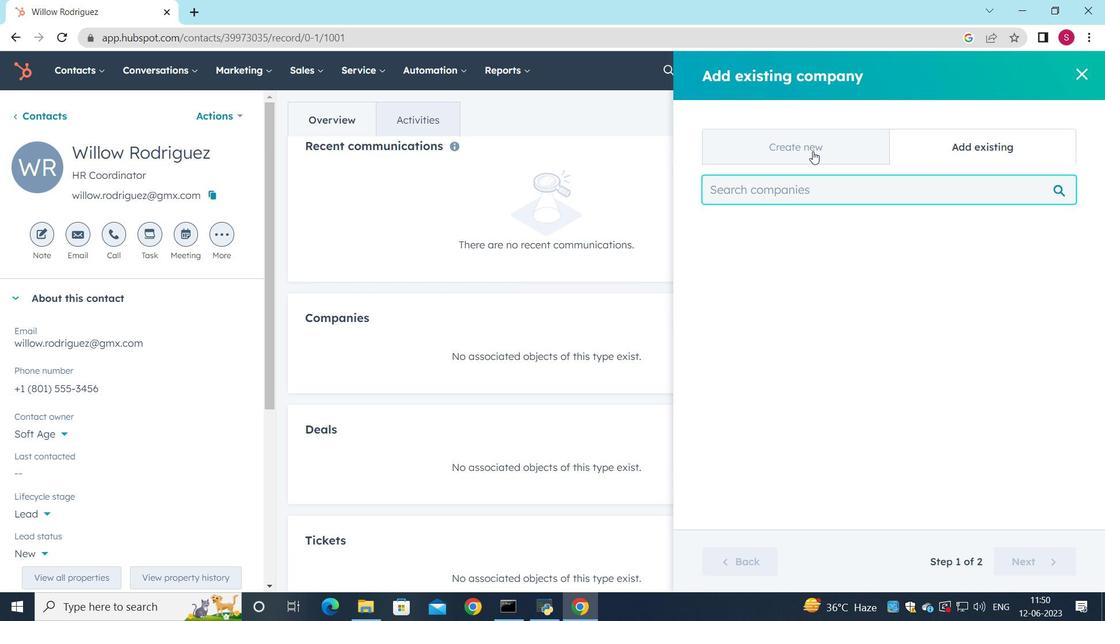 
Action: Mouse moved to (815, 222)
Screenshot: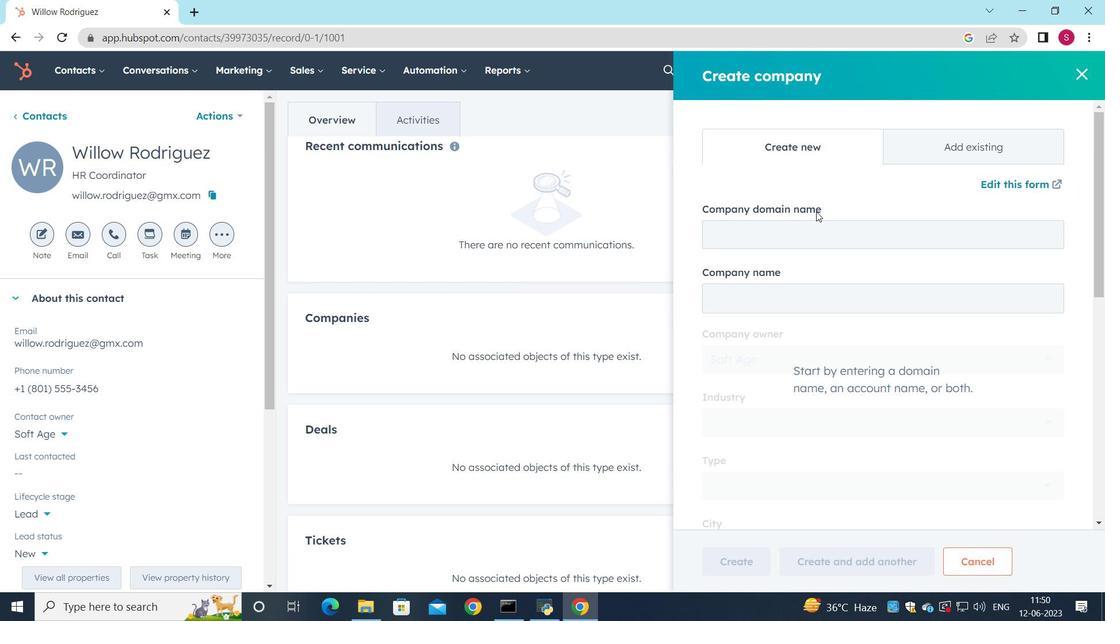 
Action: Mouse pressed left at (815, 222)
Screenshot: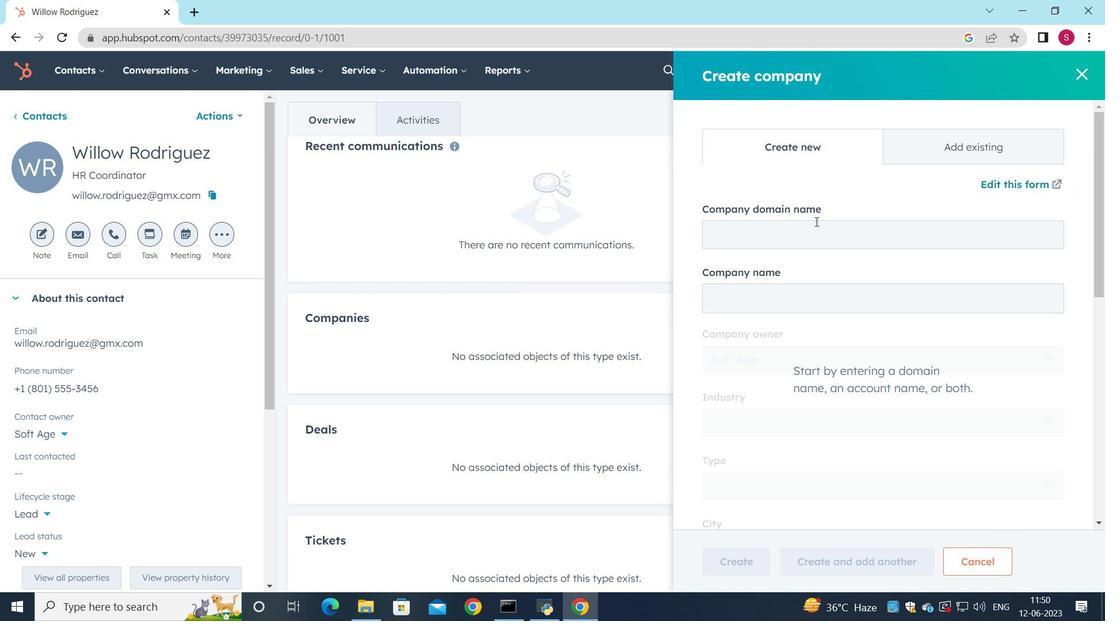 
Action: Key pressed www.northwesternmuti<Key.backspace>ual.com
Screenshot: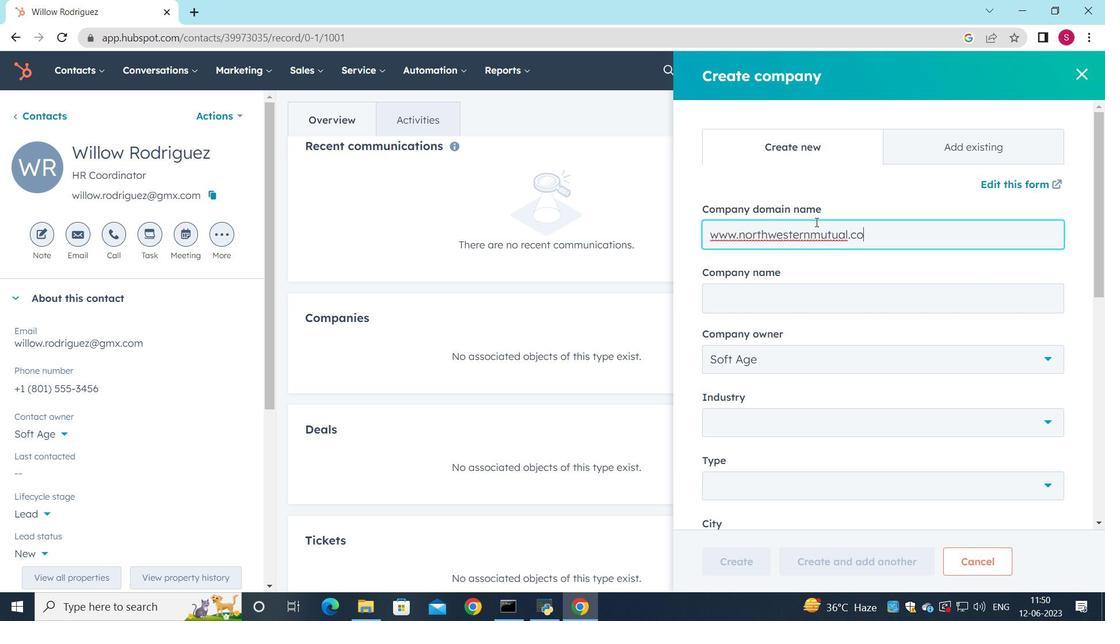 
Action: Mouse moved to (811, 319)
Screenshot: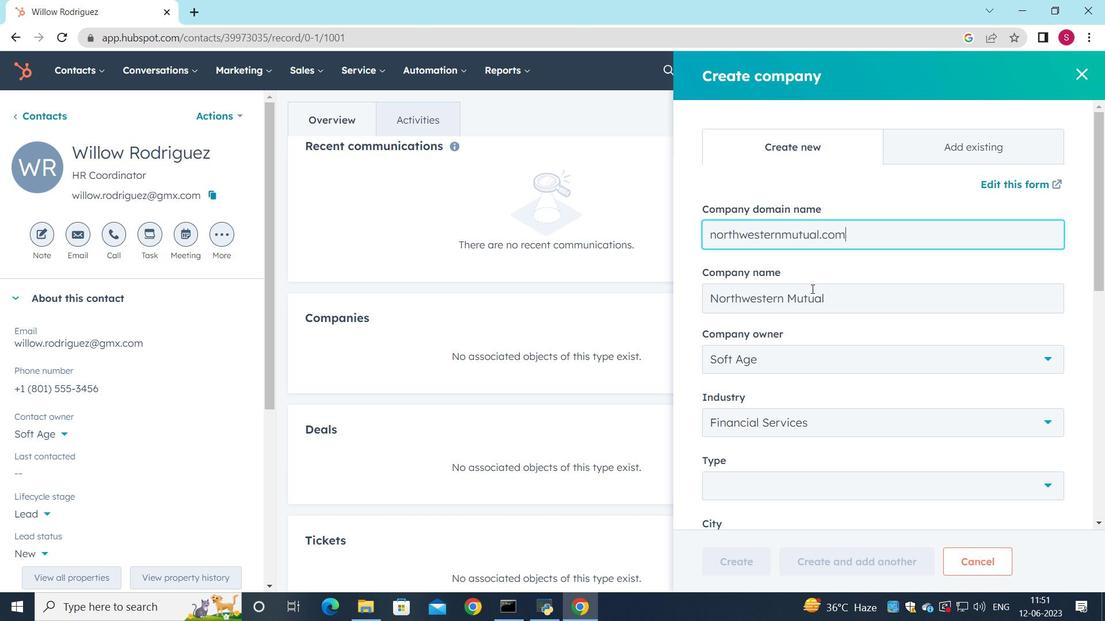 
Action: Mouse scrolled (811, 317) with delta (0, 0)
Screenshot: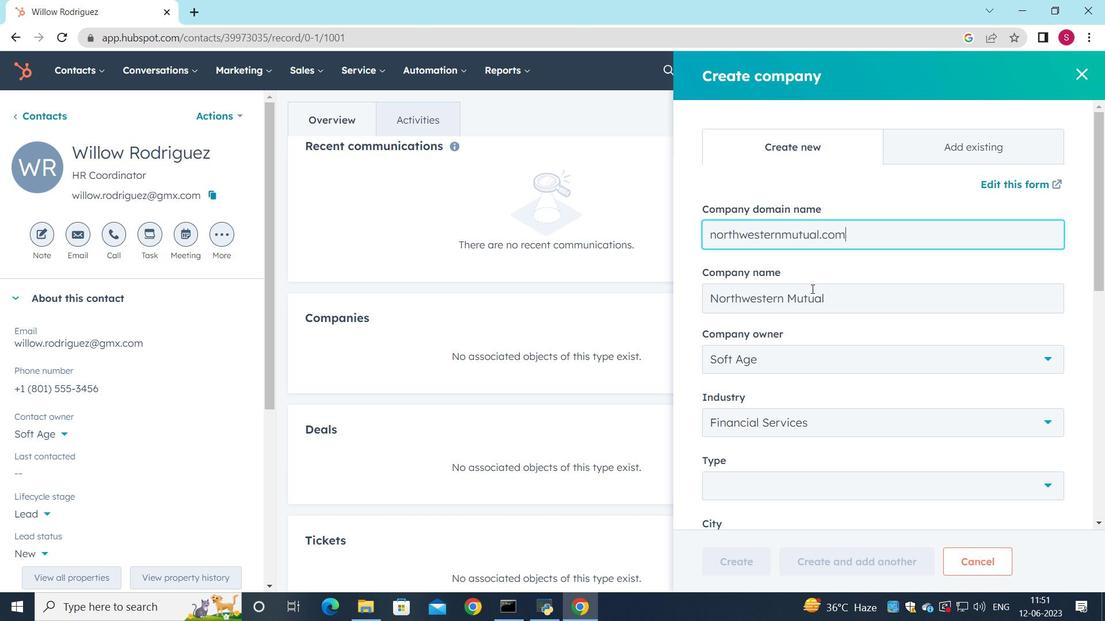 
Action: Mouse moved to (813, 315)
Screenshot: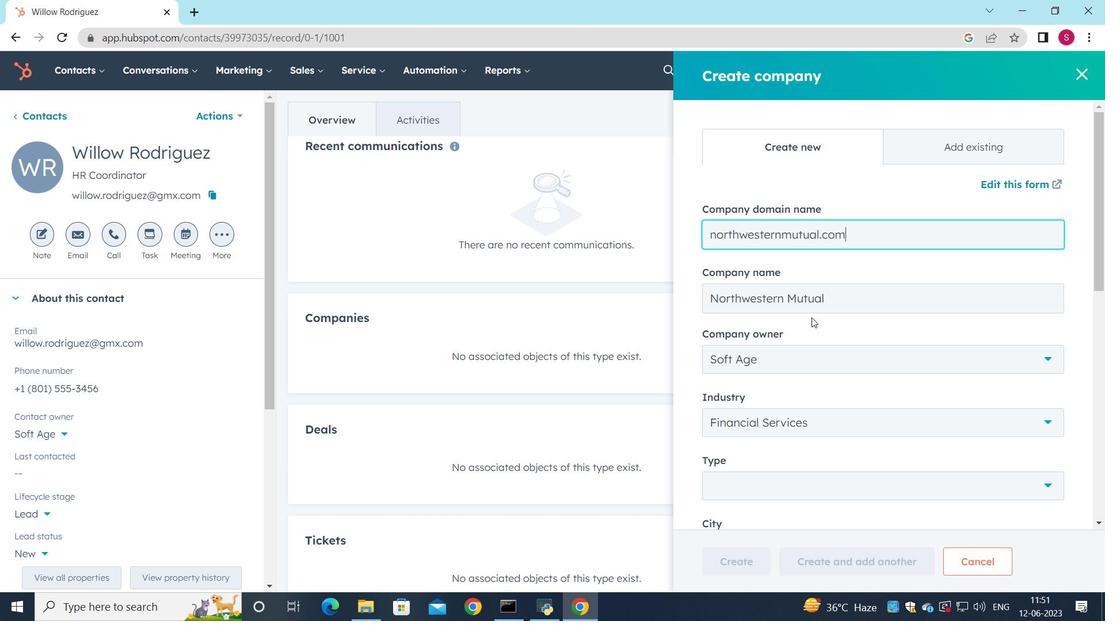 
Action: Mouse scrolled (813, 314) with delta (0, 0)
Screenshot: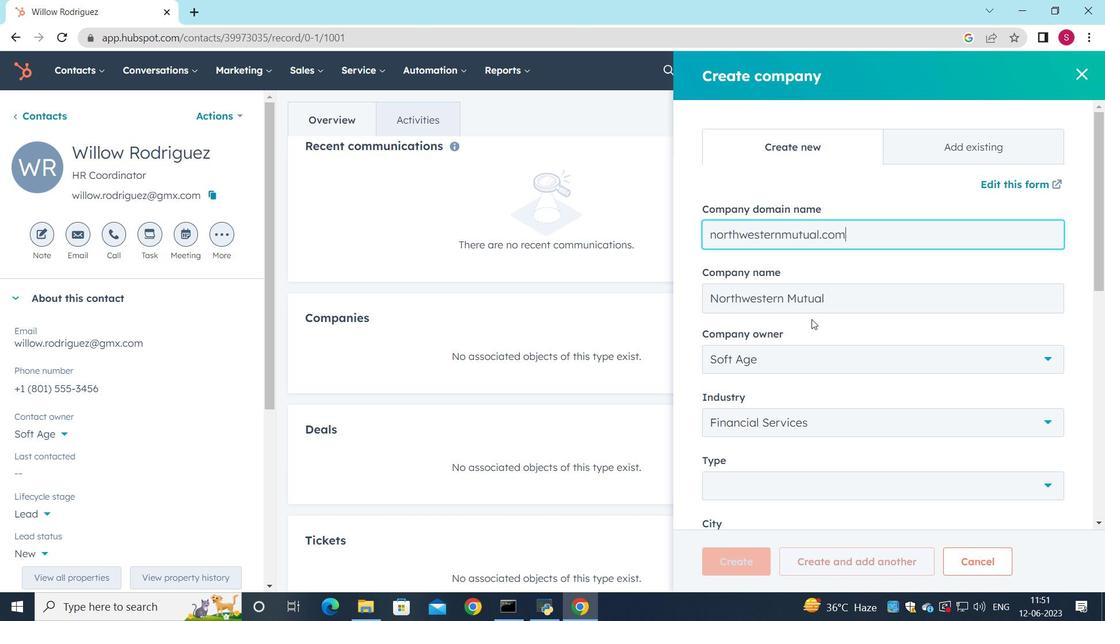
Action: Mouse moved to (819, 304)
Screenshot: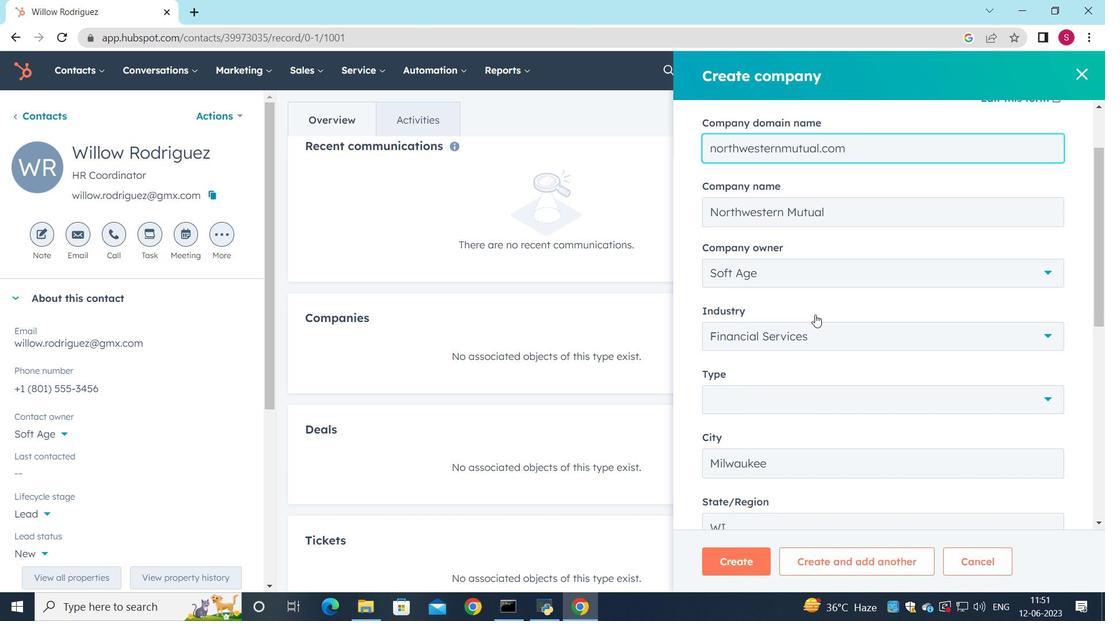 
Action: Mouse scrolled (819, 303) with delta (0, 0)
Screenshot: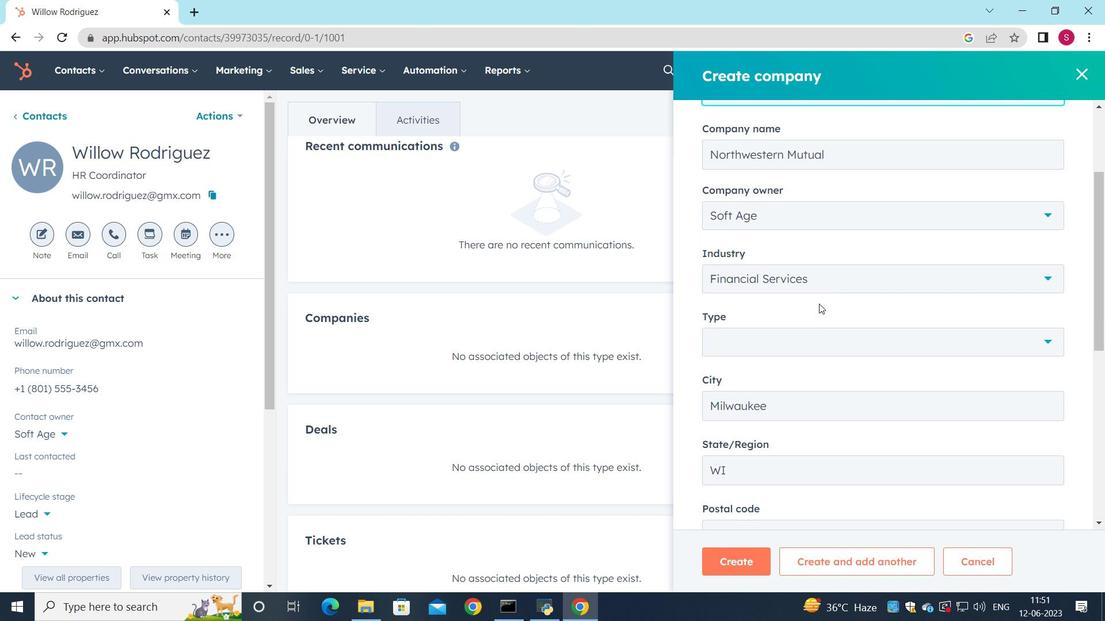 
Action: Mouse scrolled (819, 303) with delta (0, 0)
Screenshot: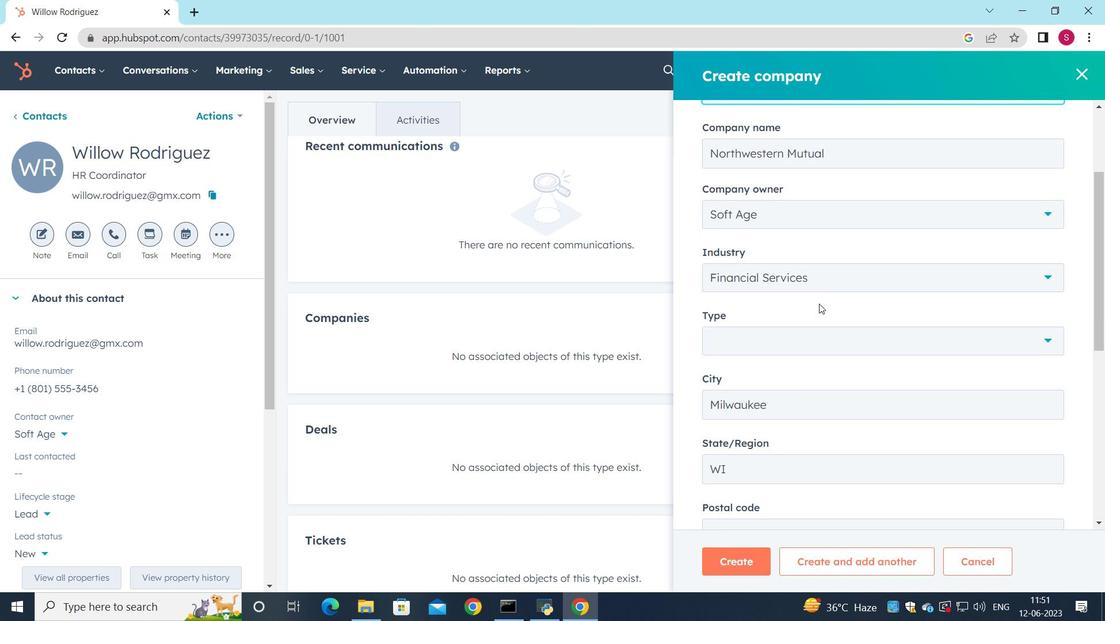 
Action: Mouse moved to (865, 189)
Screenshot: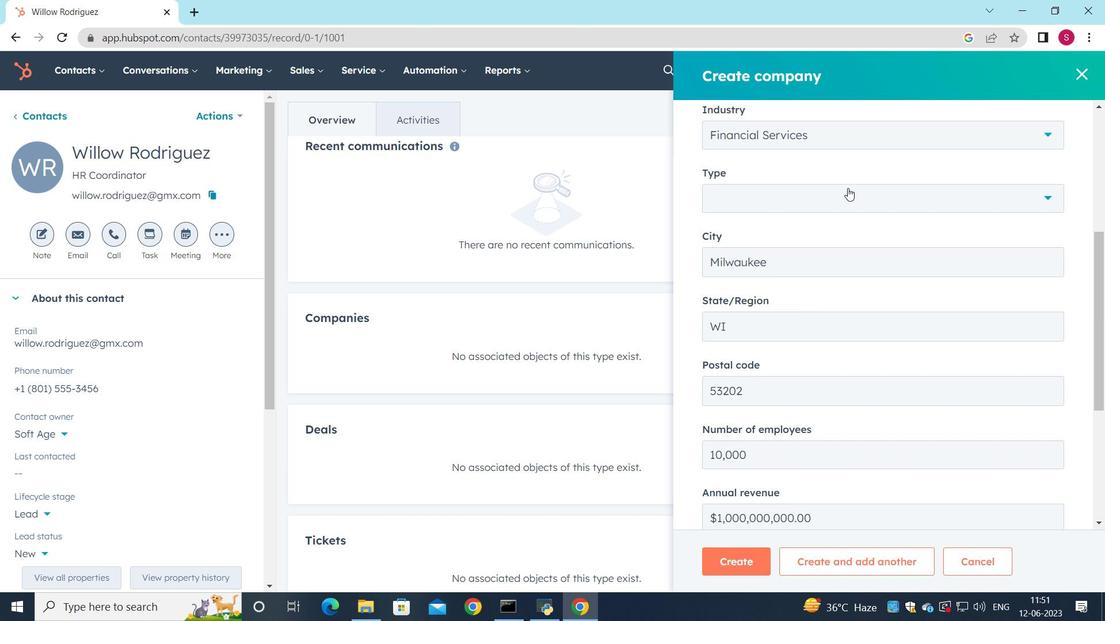 
Action: Mouse pressed left at (865, 189)
Screenshot: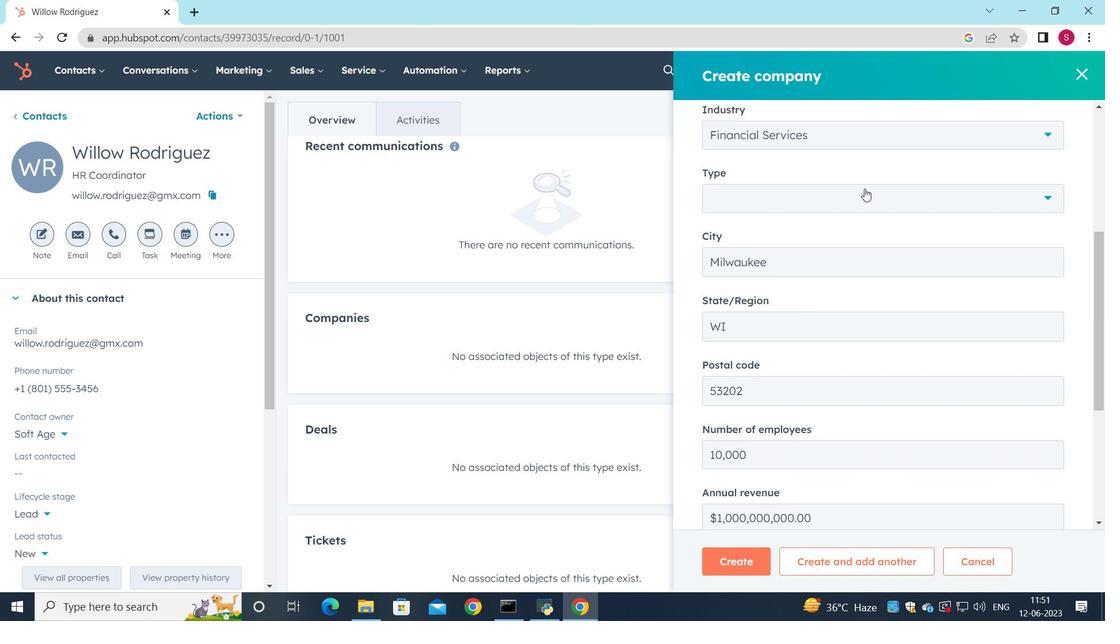 
Action: Mouse moved to (822, 256)
Screenshot: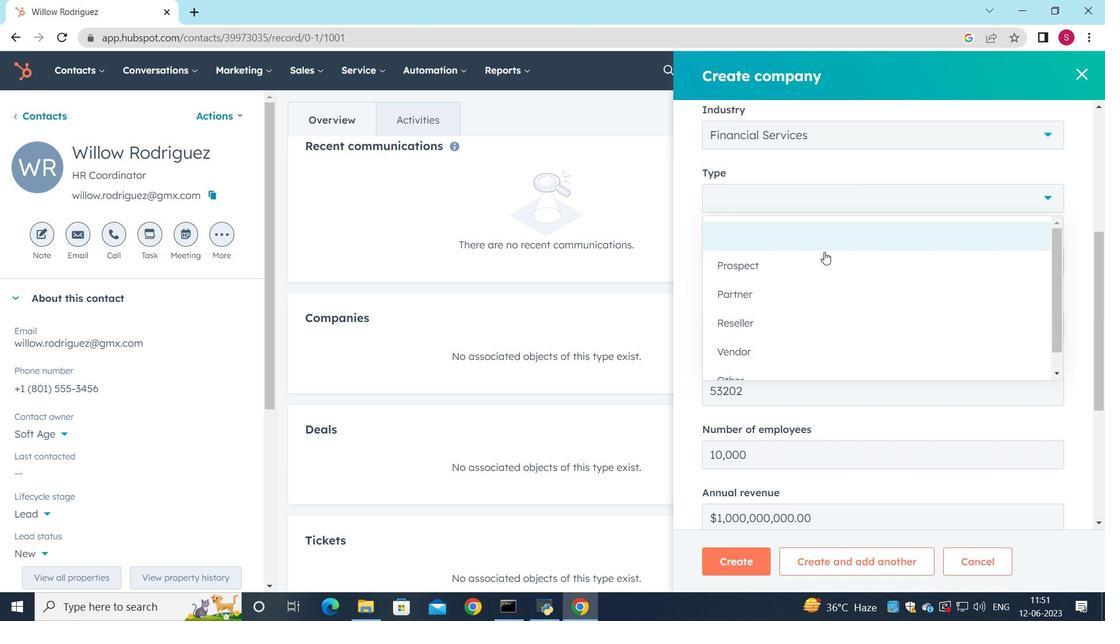 
Action: Mouse pressed left at (822, 256)
Screenshot: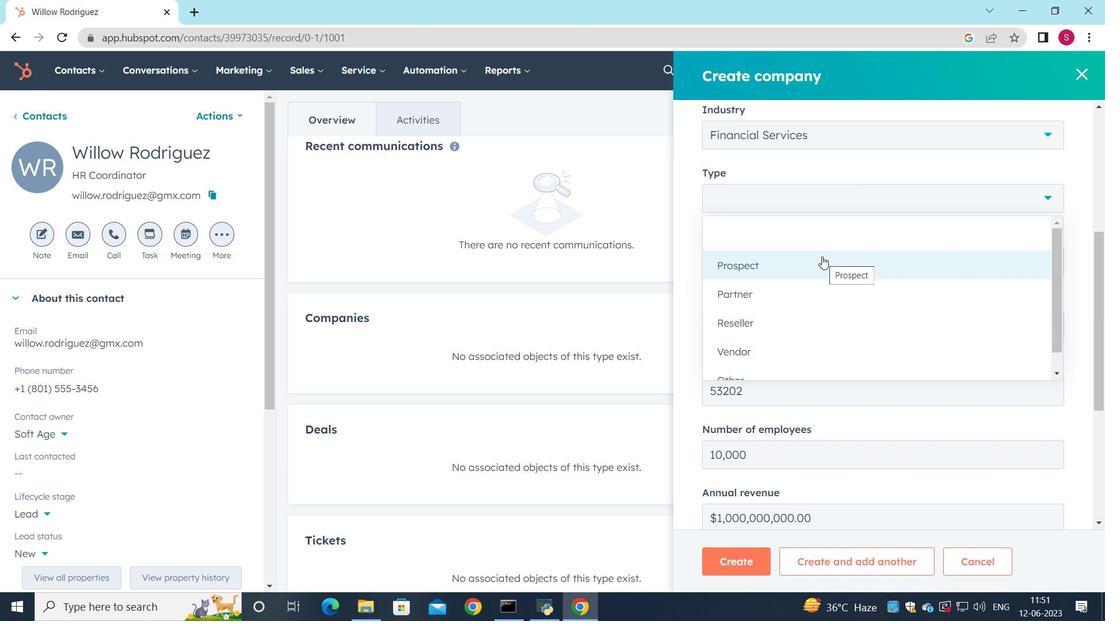 
Action: Mouse scrolled (822, 256) with delta (0, 0)
Screenshot: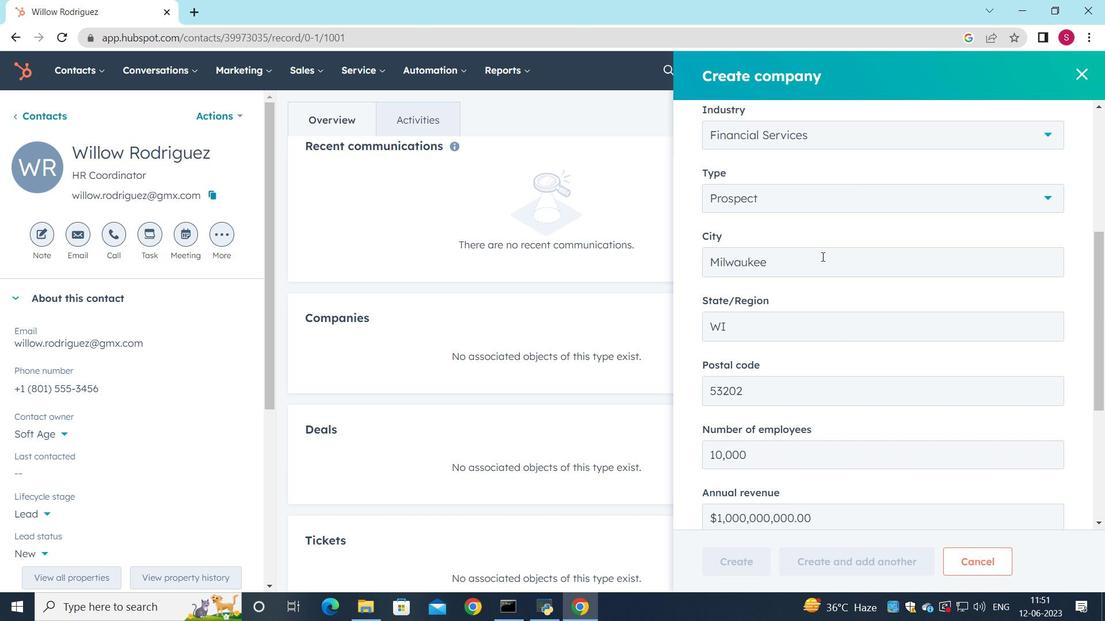 
Action: Mouse scrolled (822, 256) with delta (0, 0)
Screenshot: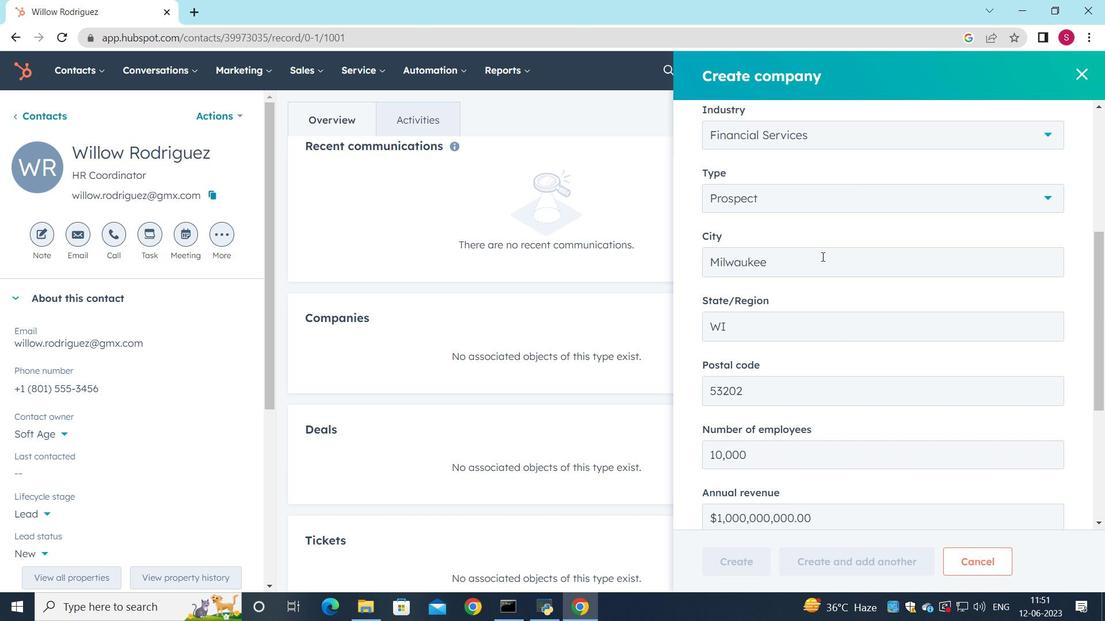 
Action: Mouse scrolled (822, 256) with delta (0, 0)
Screenshot: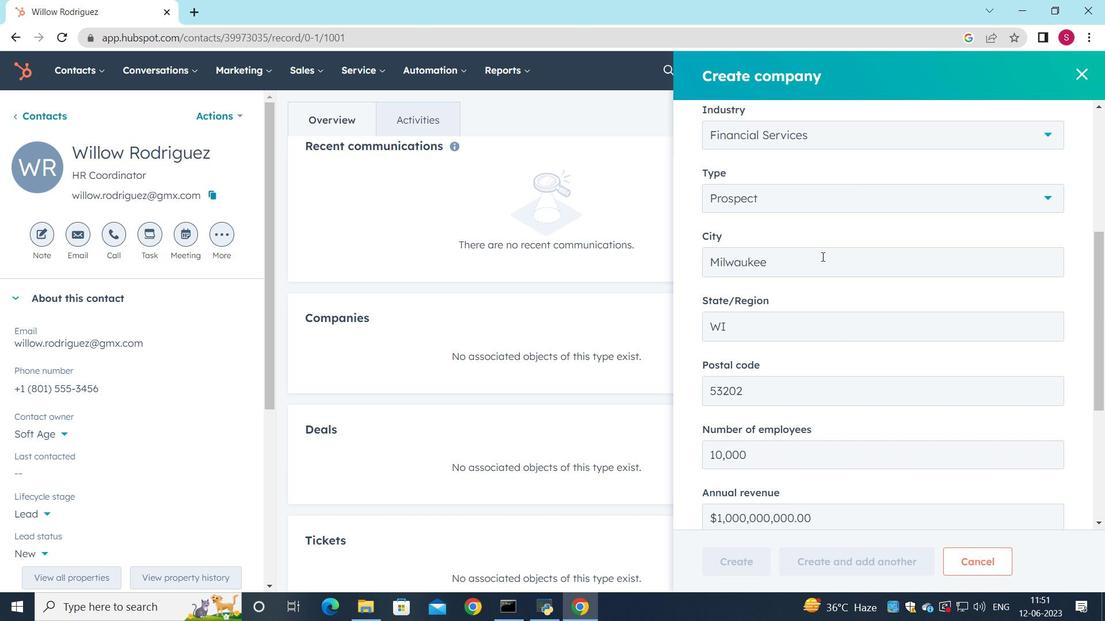 
Action: Mouse moved to (744, 570)
Screenshot: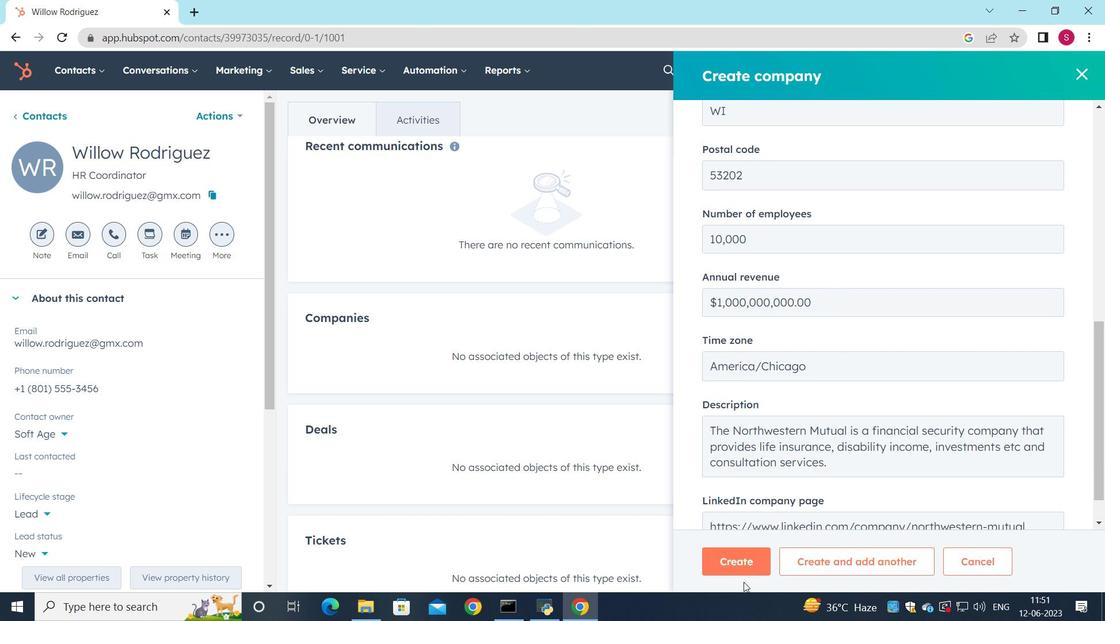
Action: Mouse pressed left at (744, 570)
Screenshot: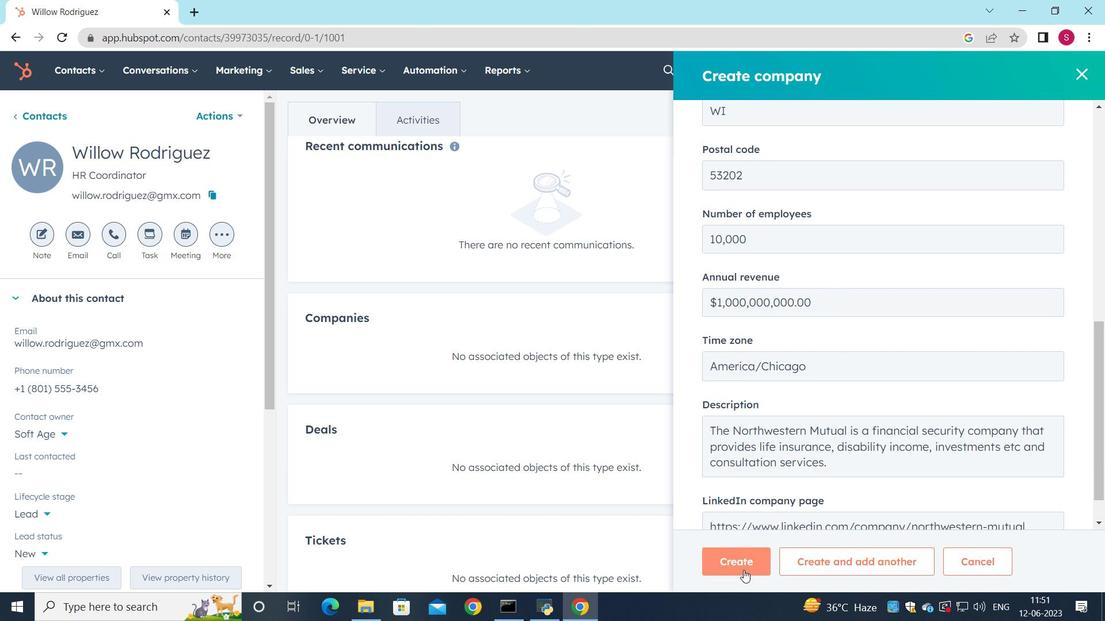 
Action: Mouse moved to (625, 465)
Screenshot: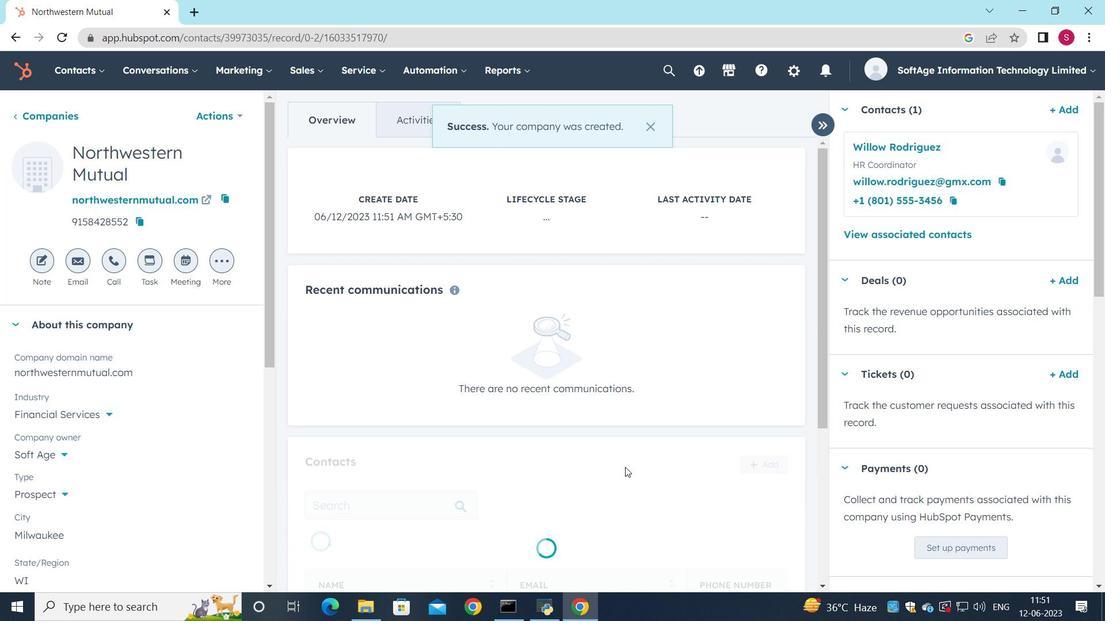 
Action: Mouse scrolled (625, 465) with delta (0, 0)
Screenshot: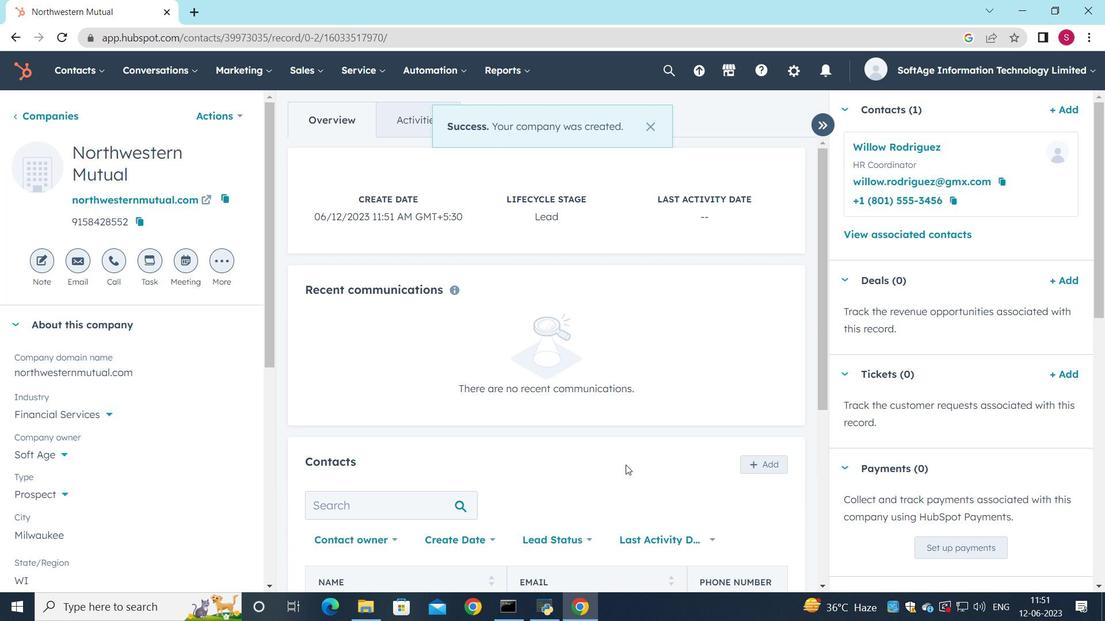 
Action: Mouse moved to (632, 455)
Screenshot: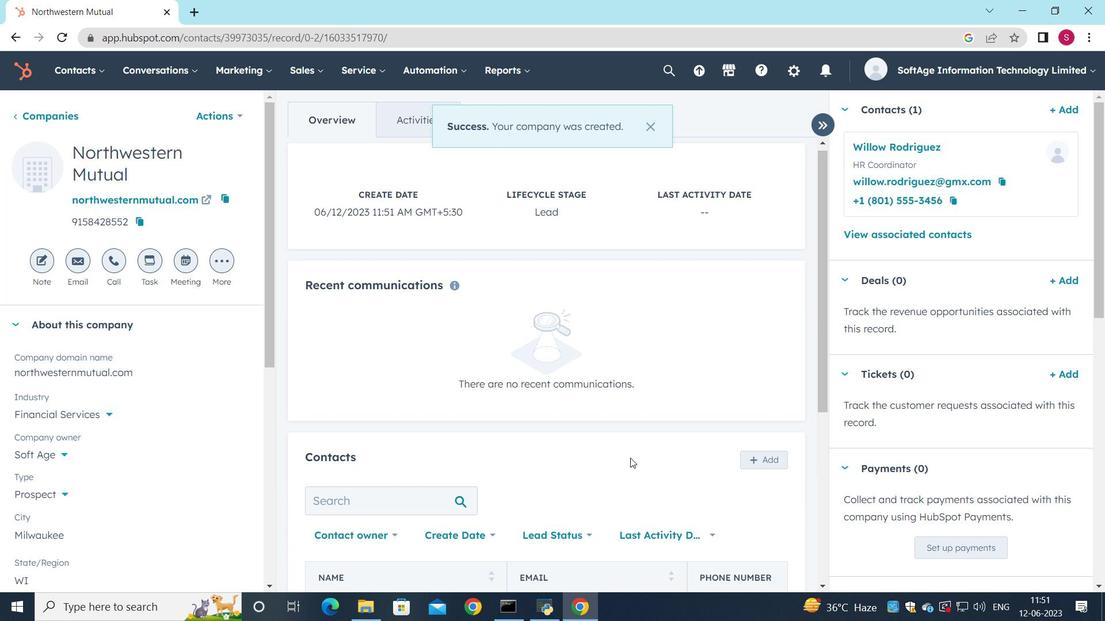 
Action: Mouse scrolled (632, 454) with delta (0, 0)
Screenshot: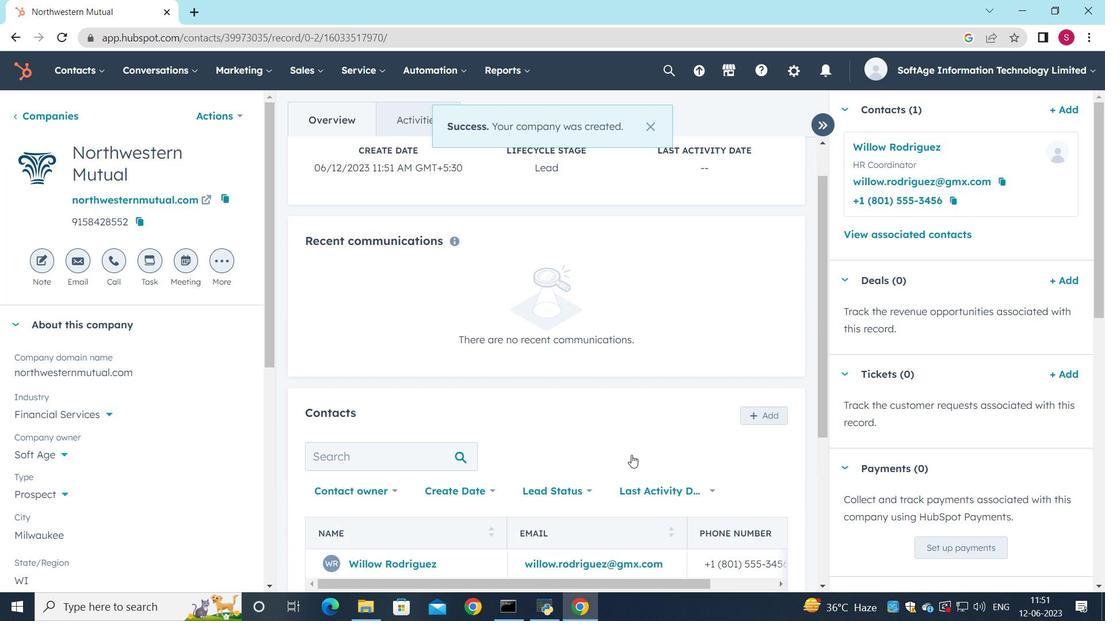 
